 Task: Search for a house in Malacca, Malaysia, from 9th to 16th June for 2 guests, with a price range of ₹8000 to ₹16000, 2 bedrooms, 2 beds, and 1 bathroom.
Action: Mouse moved to (396, 83)
Screenshot: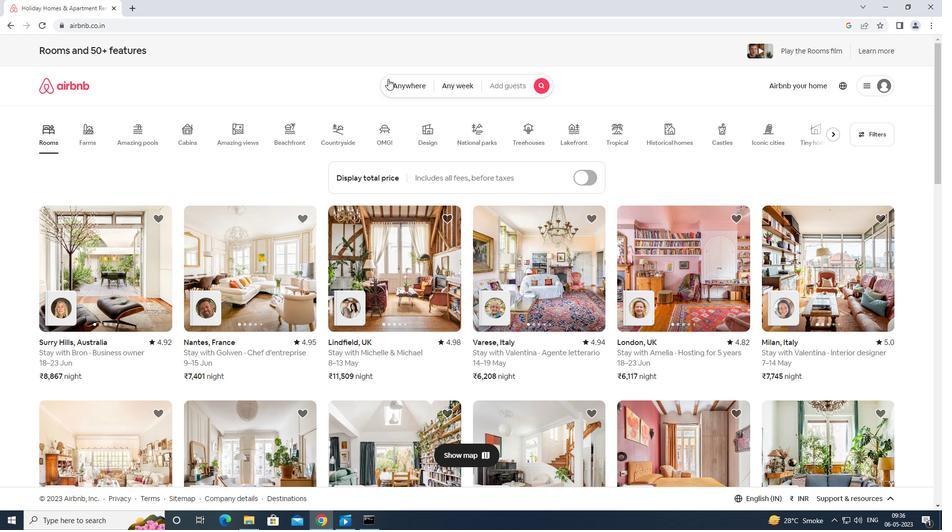 
Action: Mouse pressed left at (396, 83)
Screenshot: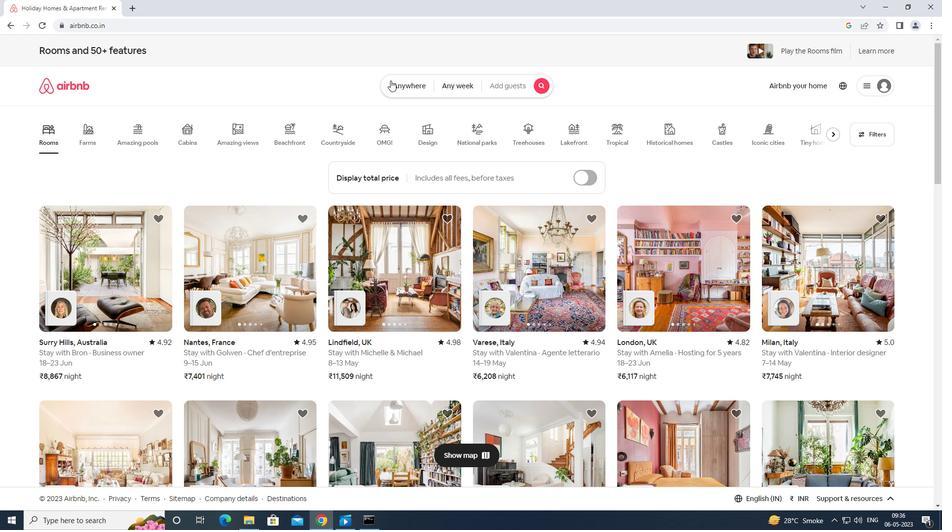 
Action: Mouse moved to (366, 131)
Screenshot: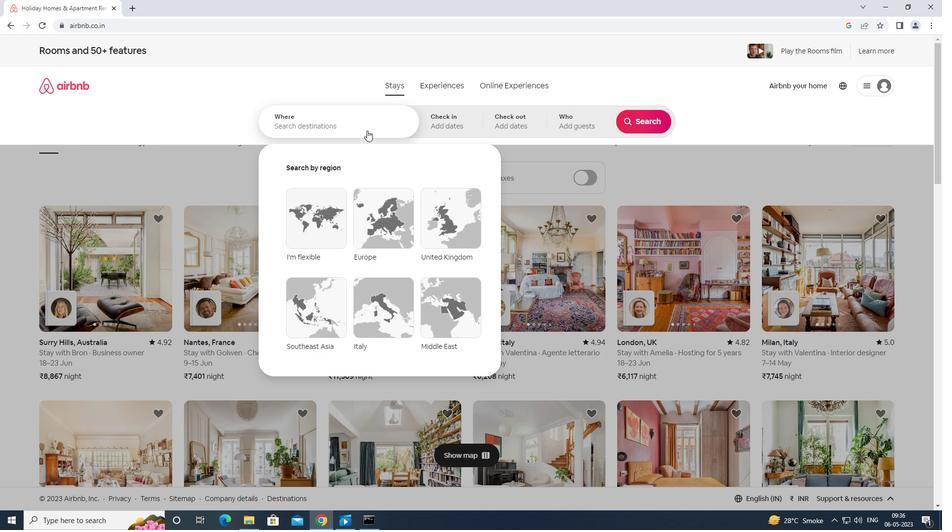 
Action: Mouse pressed left at (366, 131)
Screenshot: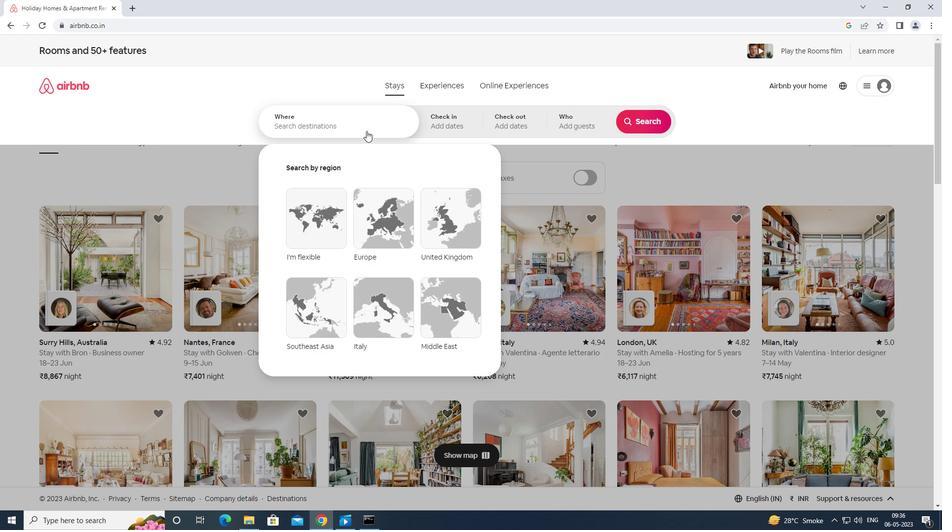 
Action: Key pressed <Key.shift>MALACCA<Key.space>MALAYSIA<Key.enter>
Screenshot: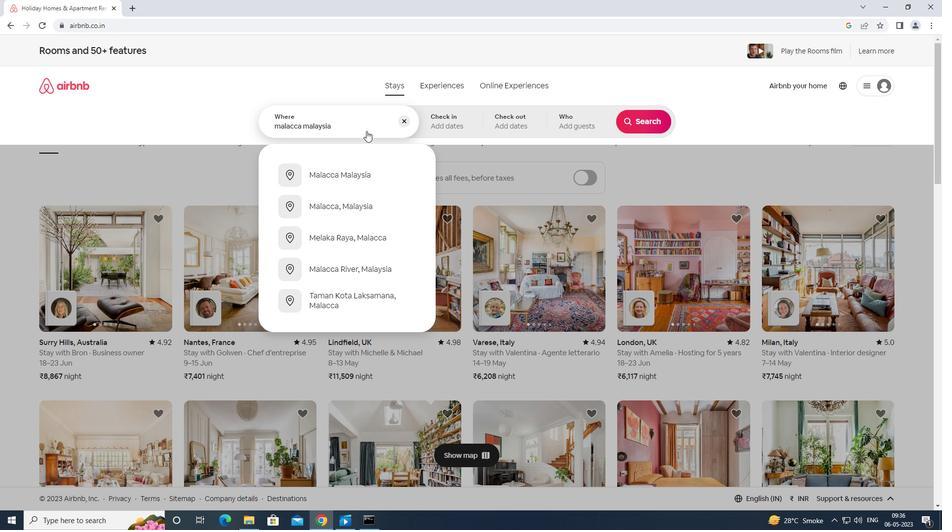
Action: Mouse moved to (608, 267)
Screenshot: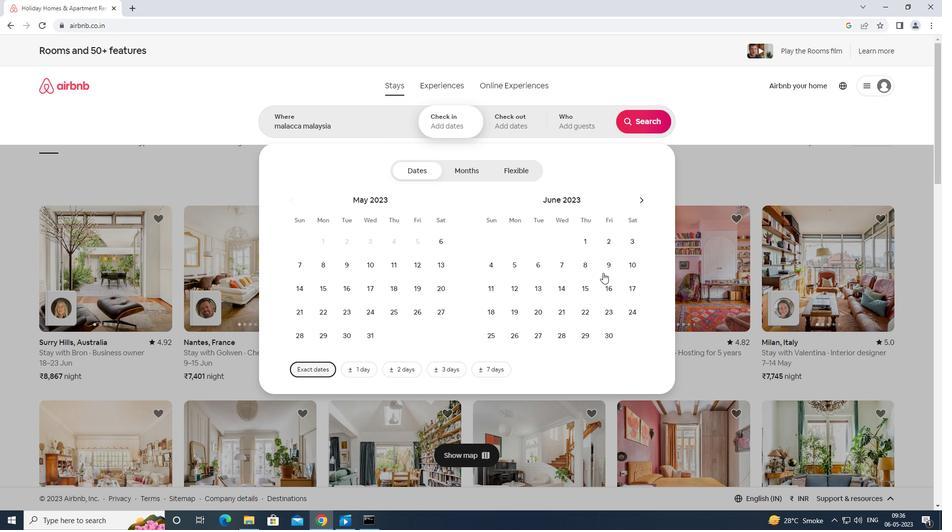 
Action: Mouse pressed left at (608, 267)
Screenshot: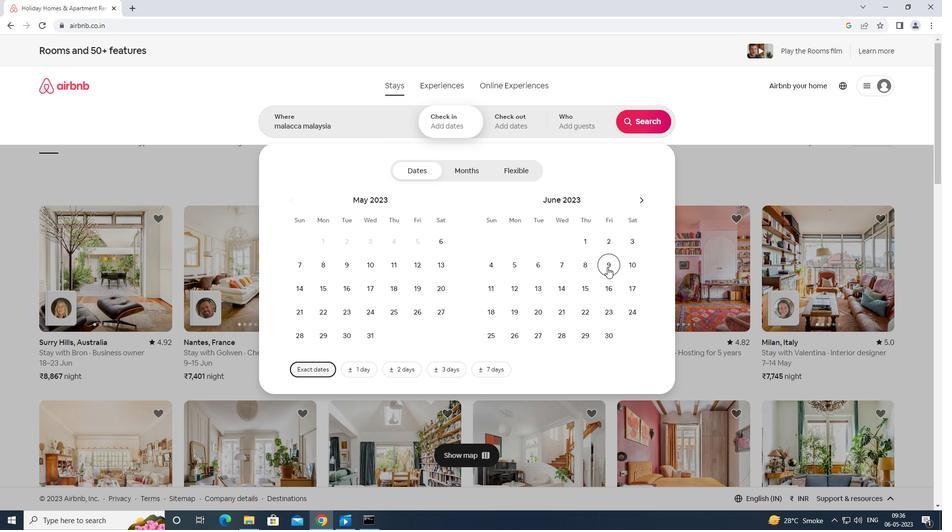 
Action: Mouse moved to (604, 283)
Screenshot: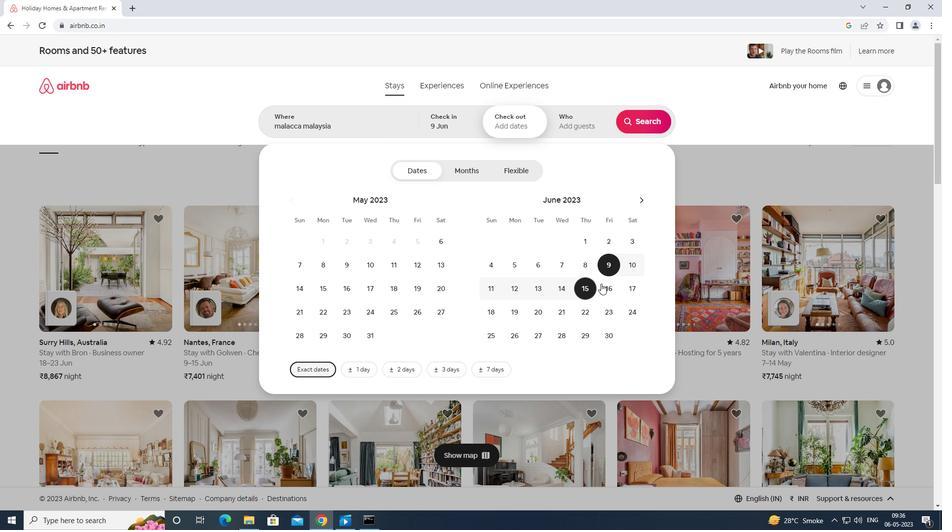 
Action: Mouse pressed left at (604, 283)
Screenshot: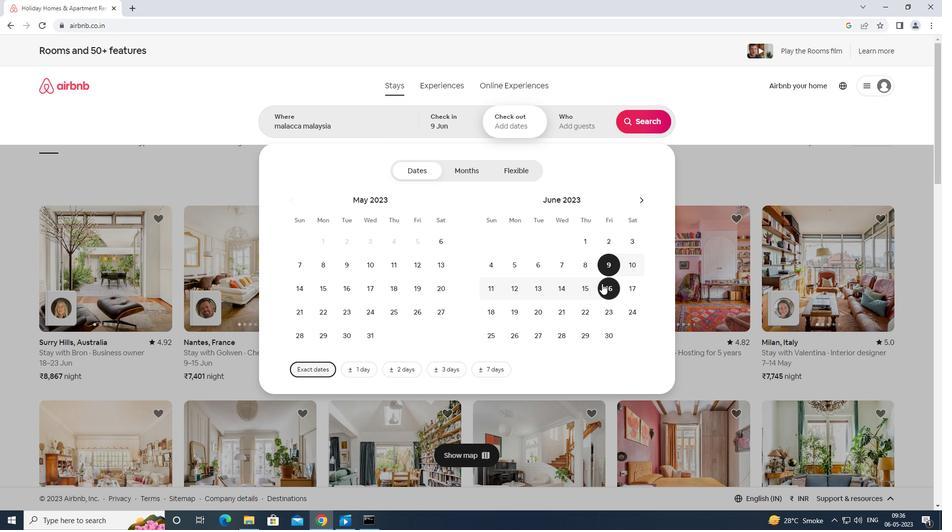 
Action: Mouse moved to (582, 121)
Screenshot: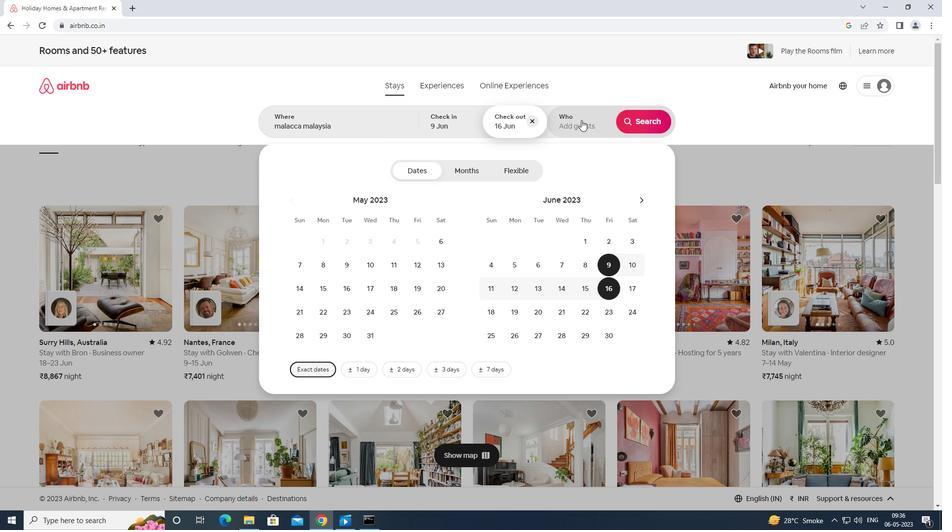 
Action: Mouse pressed left at (582, 121)
Screenshot: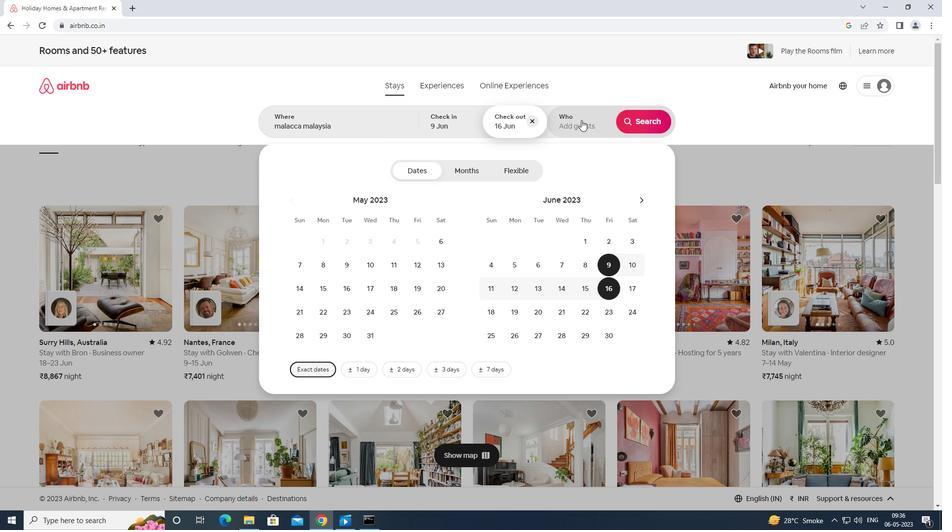 
Action: Mouse moved to (639, 175)
Screenshot: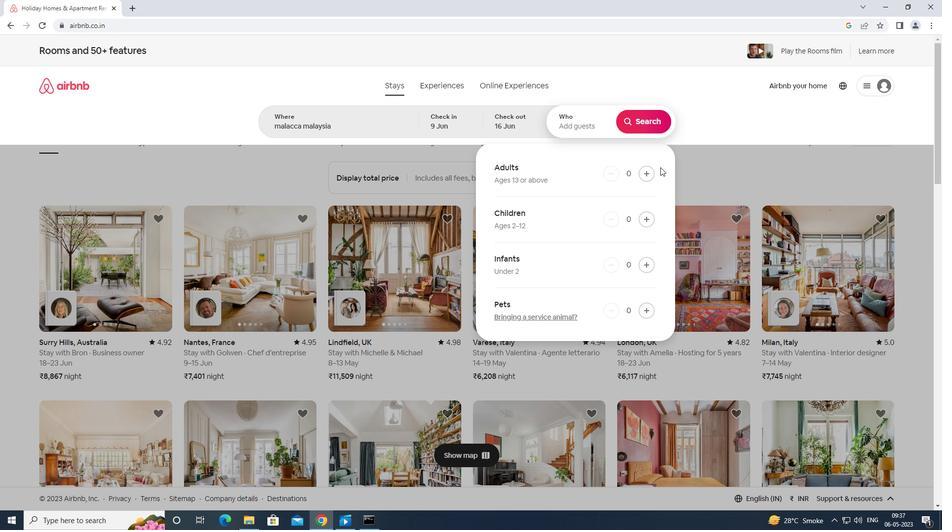 
Action: Mouse pressed left at (639, 175)
Screenshot: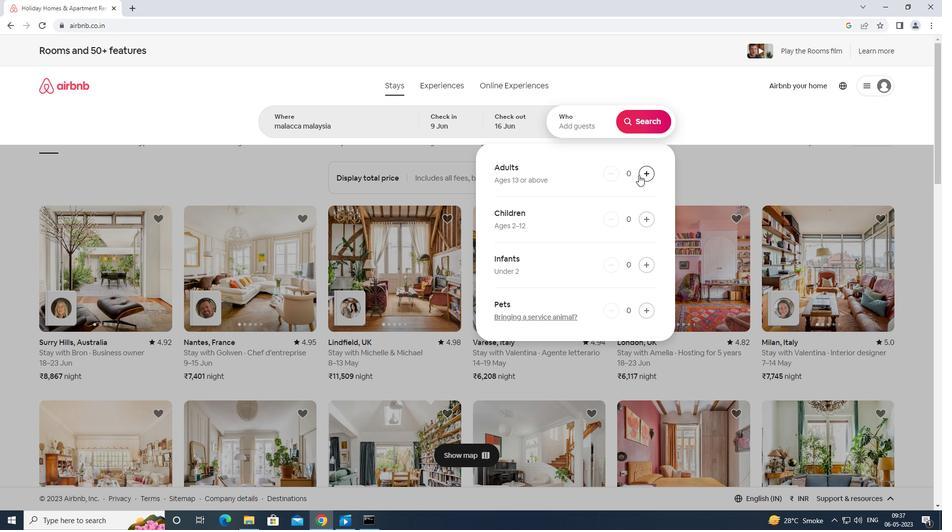 
Action: Mouse moved to (639, 175)
Screenshot: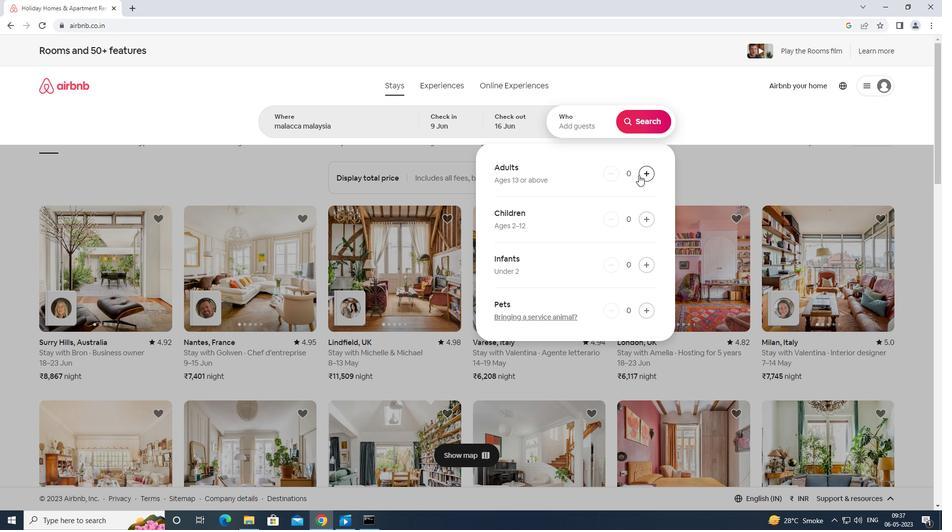
Action: Mouse pressed left at (639, 175)
Screenshot: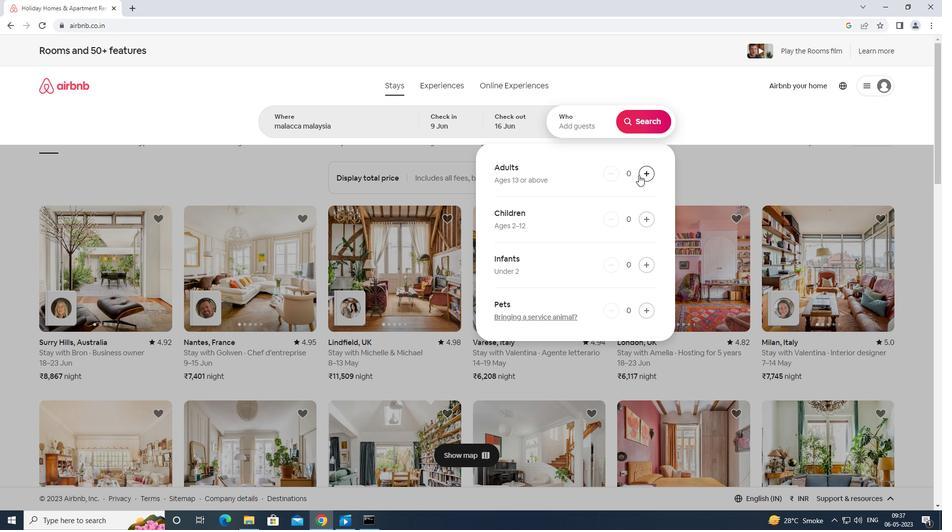 
Action: Mouse moved to (650, 122)
Screenshot: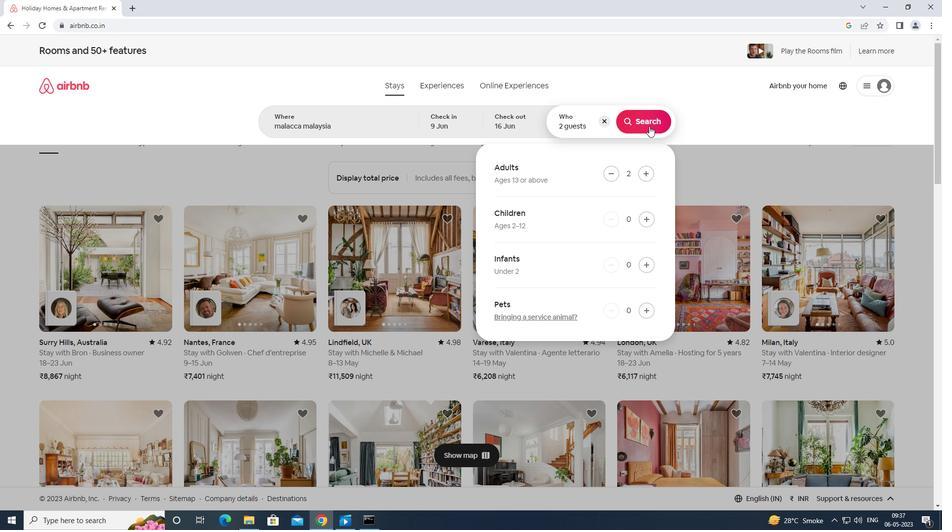 
Action: Mouse pressed left at (650, 122)
Screenshot: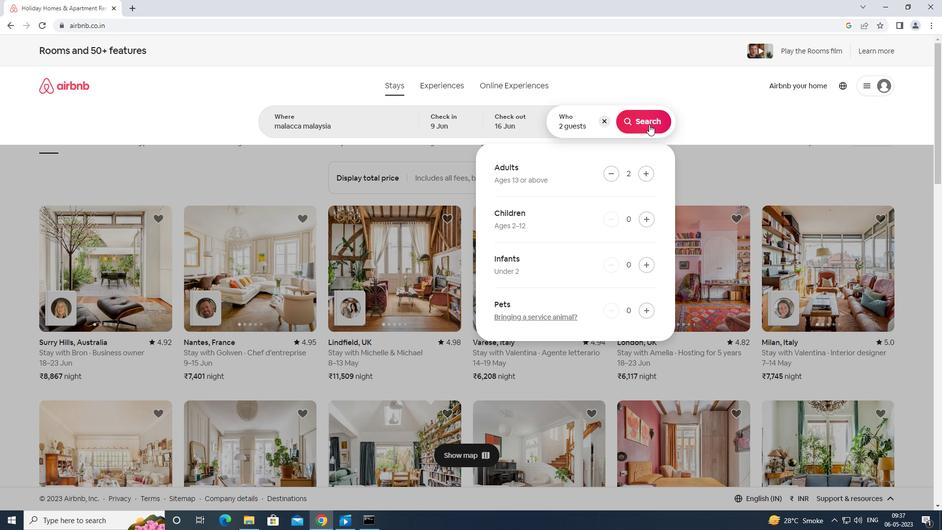 
Action: Mouse moved to (905, 89)
Screenshot: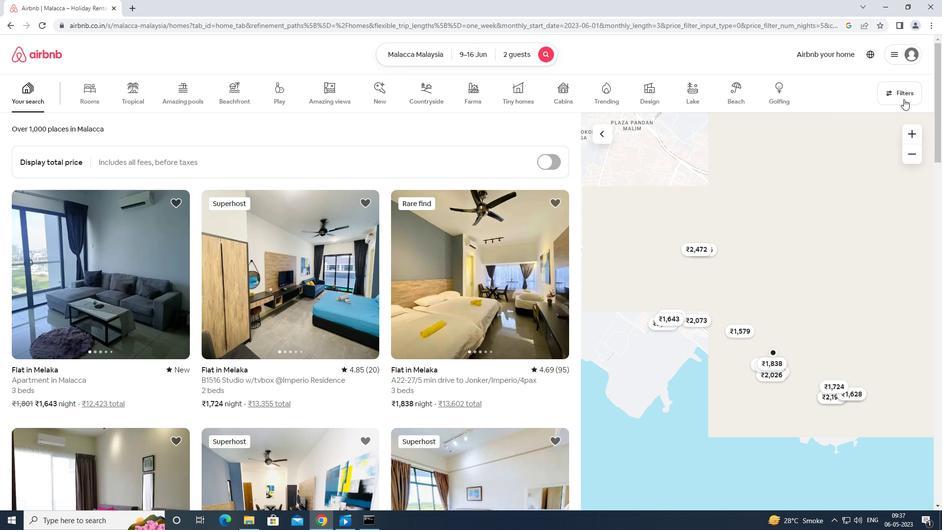
Action: Mouse pressed left at (905, 89)
Screenshot: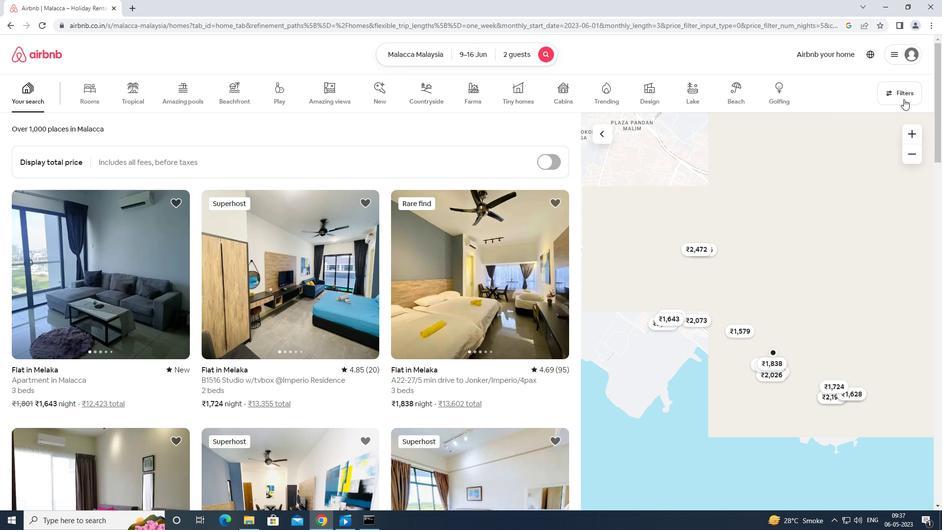 
Action: Mouse moved to (412, 330)
Screenshot: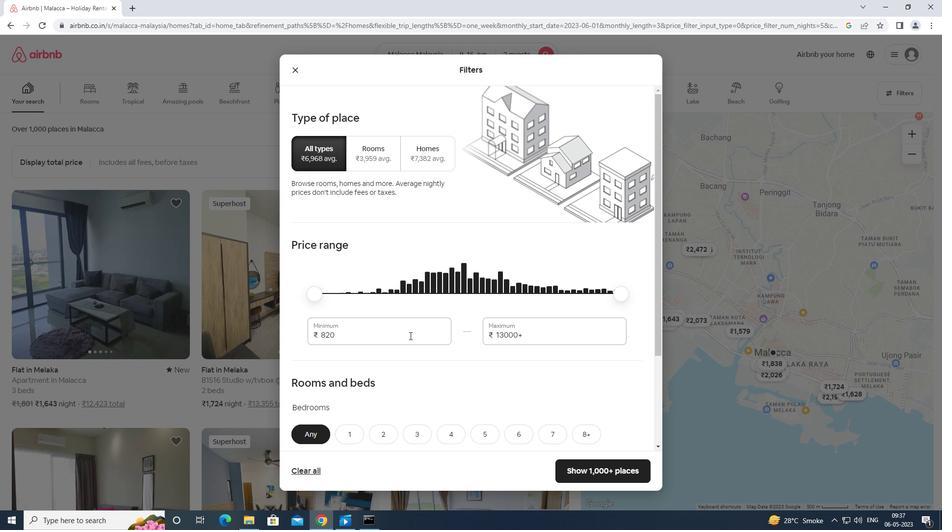 
Action: Mouse pressed left at (412, 330)
Screenshot: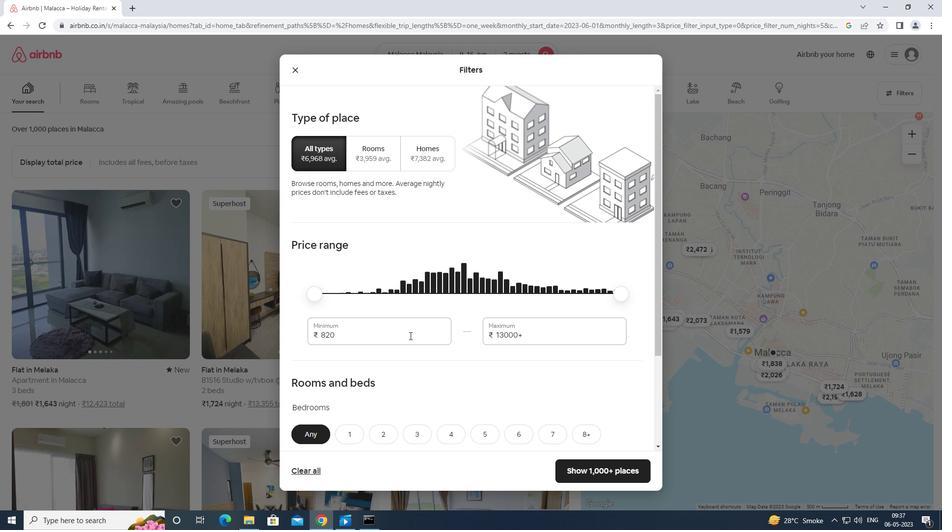 
Action: Mouse moved to (413, 330)
Screenshot: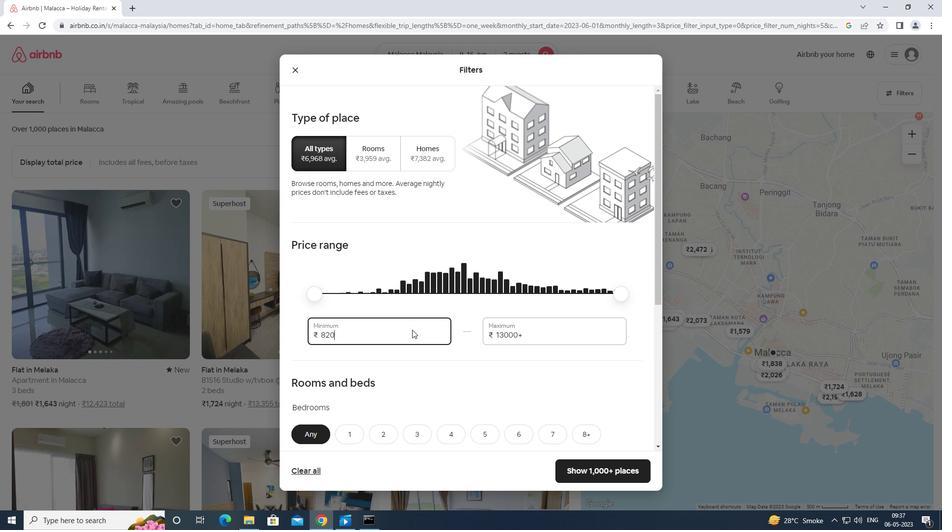
Action: Key pressed <Key.backspace><Key.backspace><Key.backspace><Key.backspace><Key.backspace><Key.backspace><Key.backspace><Key.backspace>8000
Screenshot: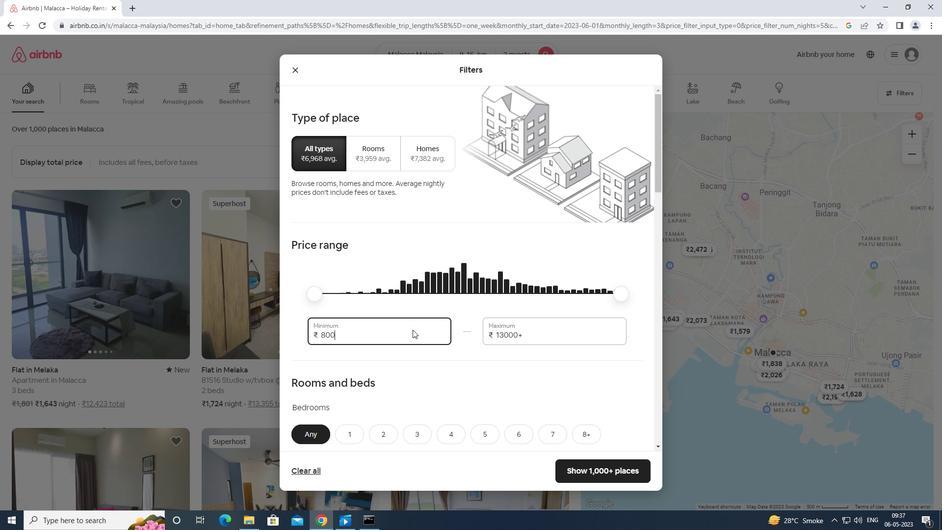 
Action: Mouse moved to (525, 339)
Screenshot: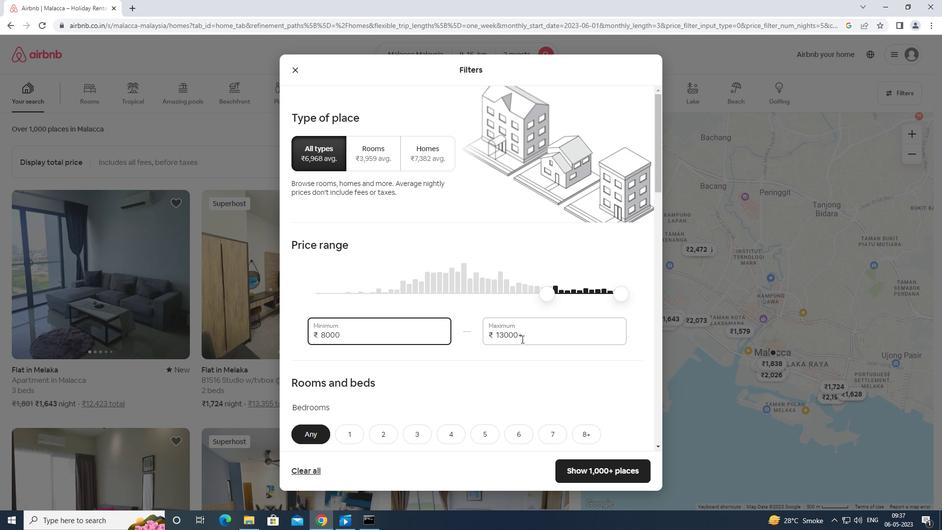 
Action: Mouse pressed left at (525, 339)
Screenshot: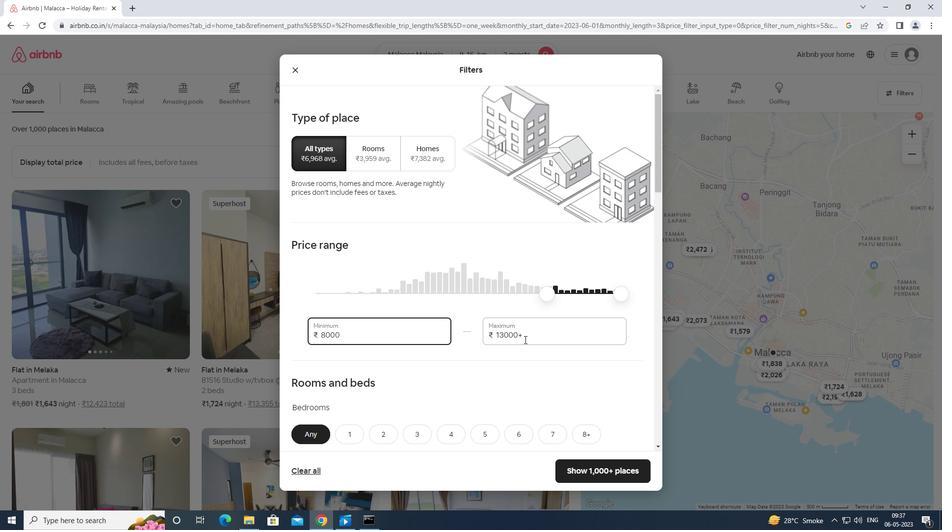 
Action: Mouse moved to (525, 339)
Screenshot: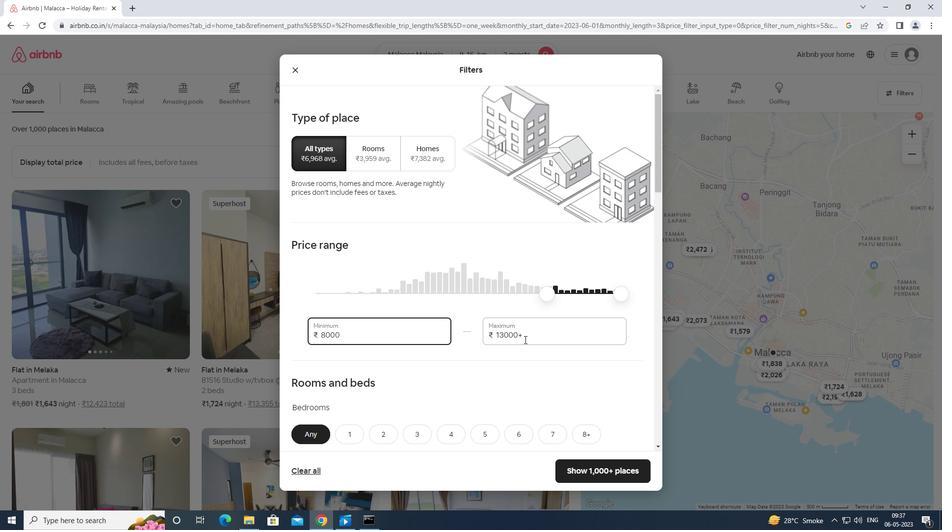 
Action: Key pressed <Key.backspace><Key.backspace><Key.backspace><Key.backspace><Key.backspace><Key.backspace><Key.backspace><Key.backspace><Key.backspace><Key.backspace><Key.backspace><Key.backspace><Key.backspace><Key.backspace><Key.backspace>16000
Screenshot: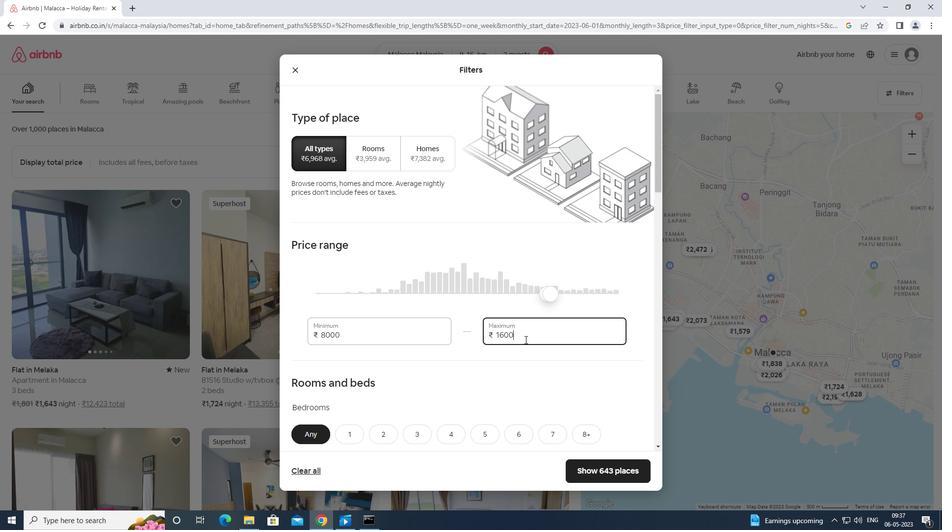 
Action: Mouse scrolled (525, 339) with delta (0, 0)
Screenshot: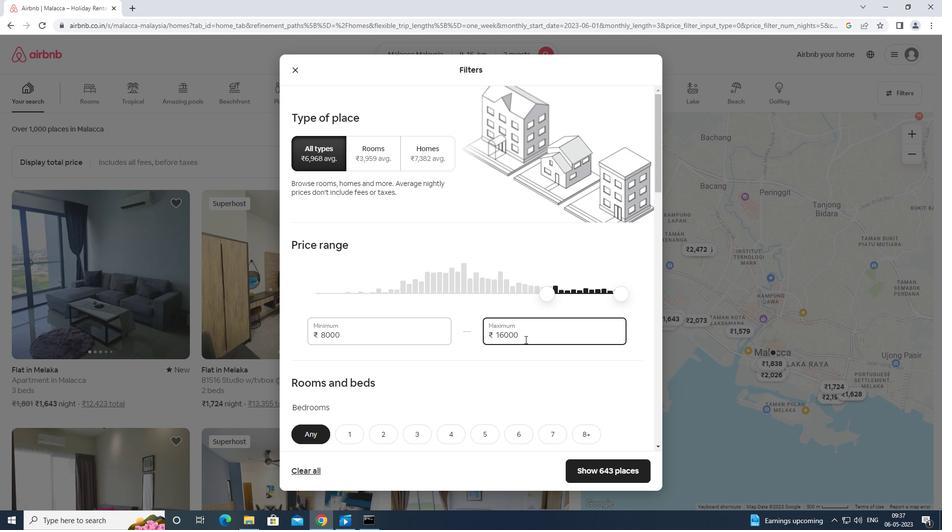 
Action: Mouse moved to (524, 340)
Screenshot: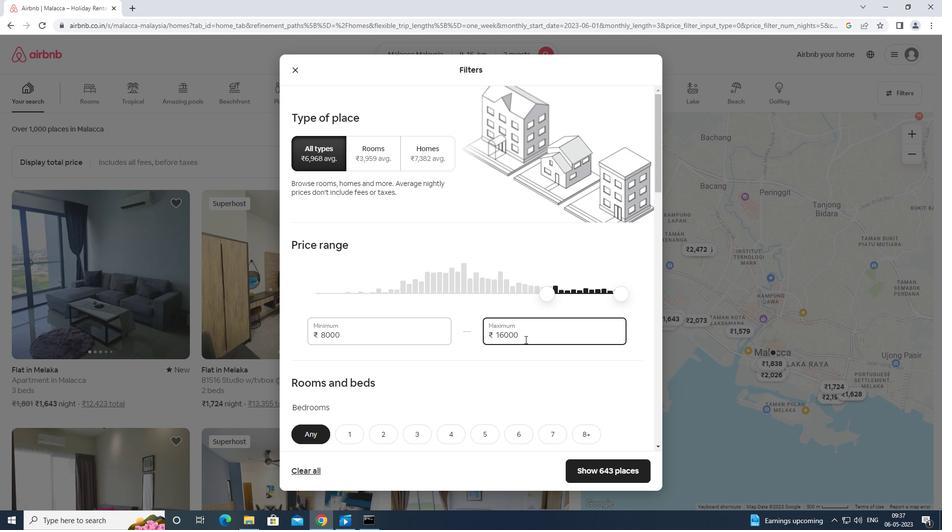 
Action: Mouse scrolled (524, 339) with delta (0, 0)
Screenshot: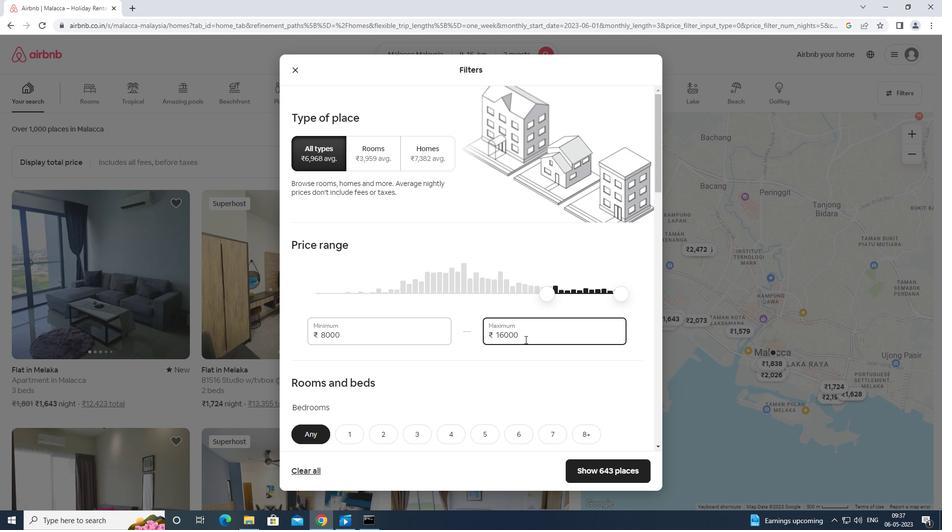 
Action: Mouse moved to (523, 341)
Screenshot: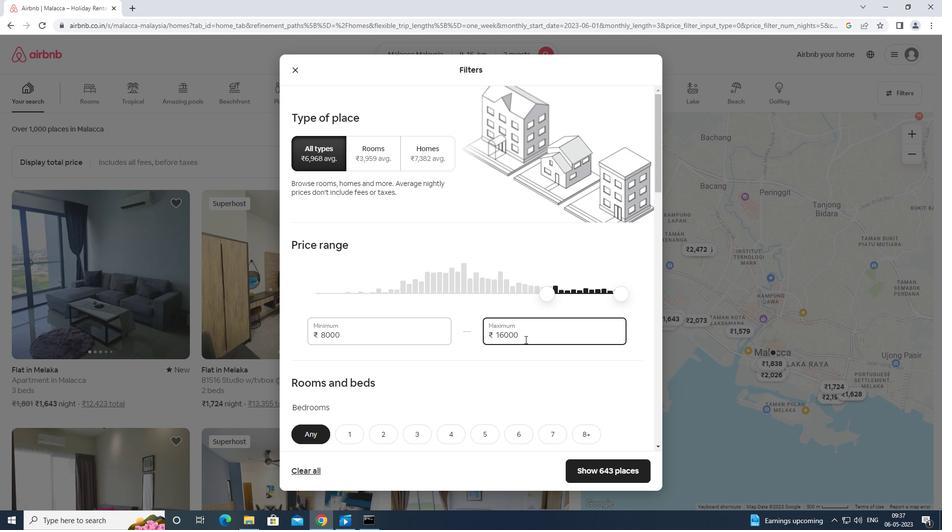 
Action: Mouse scrolled (523, 341) with delta (0, 0)
Screenshot: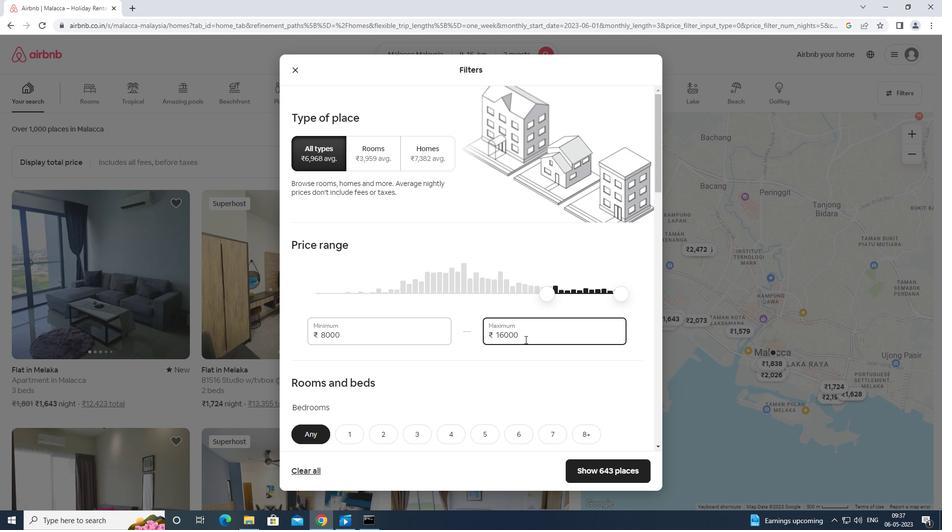 
Action: Mouse moved to (523, 341)
Screenshot: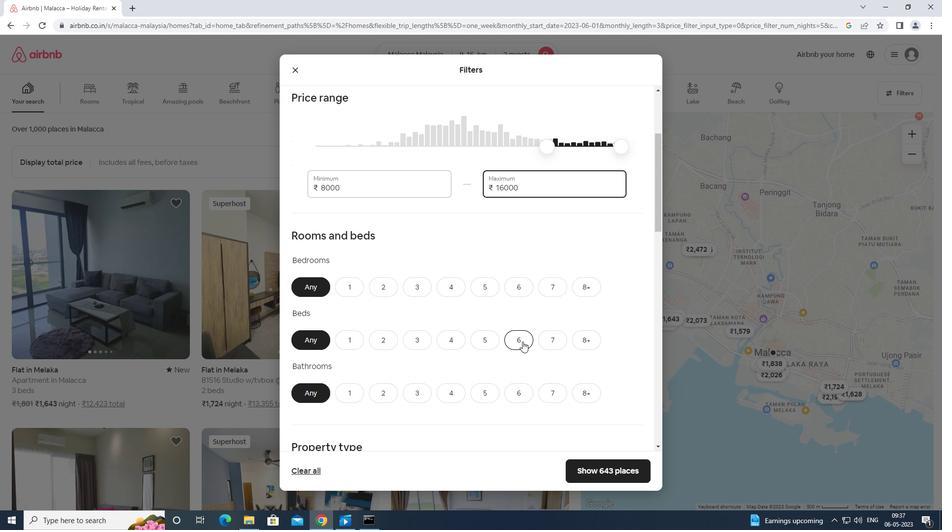 
Action: Mouse scrolled (523, 341) with delta (0, 0)
Screenshot: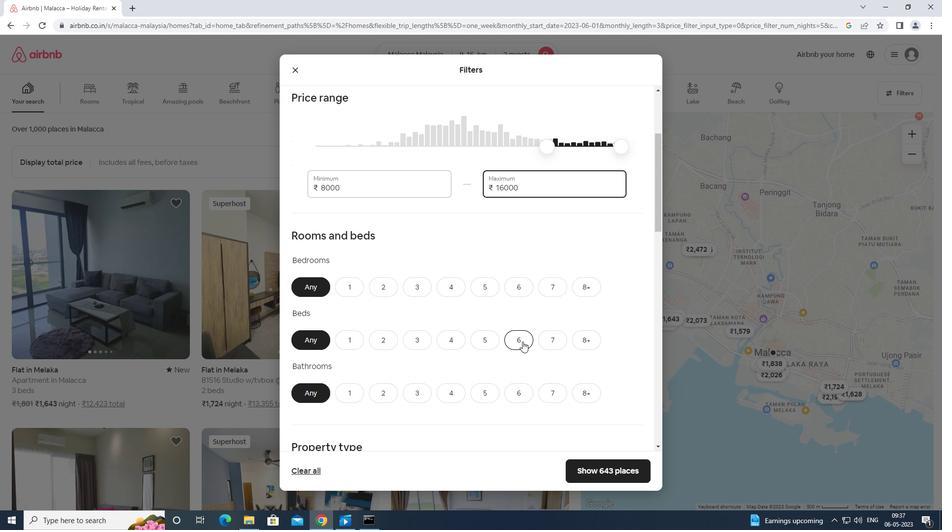 
Action: Mouse moved to (522, 341)
Screenshot: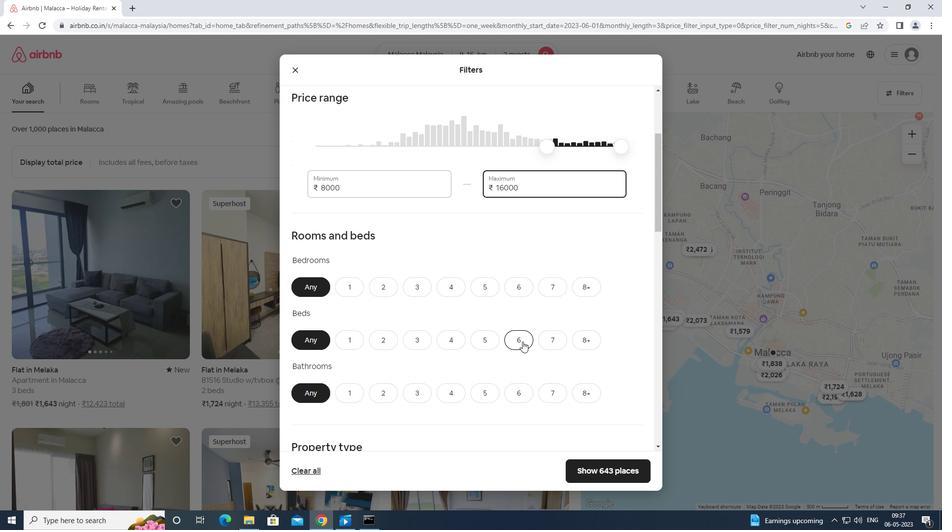 
Action: Mouse scrolled (522, 341) with delta (0, 0)
Screenshot: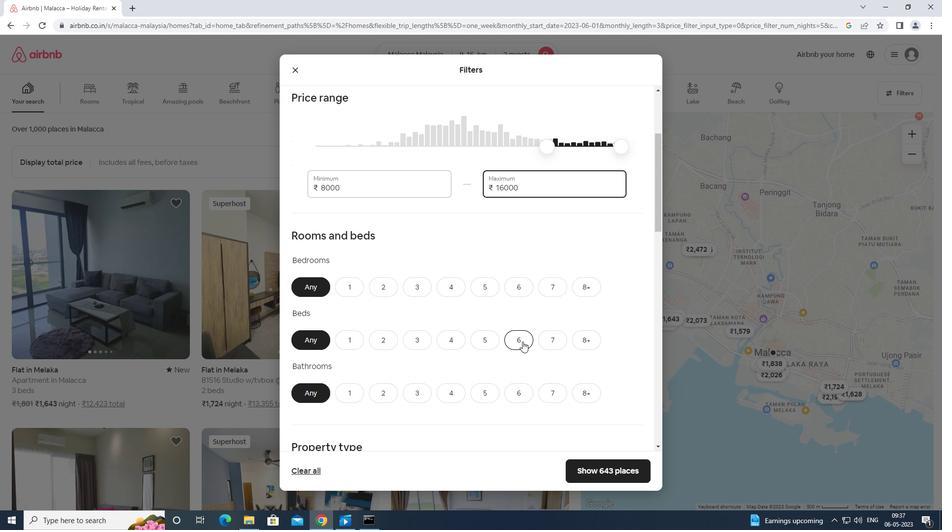 
Action: Mouse moved to (383, 193)
Screenshot: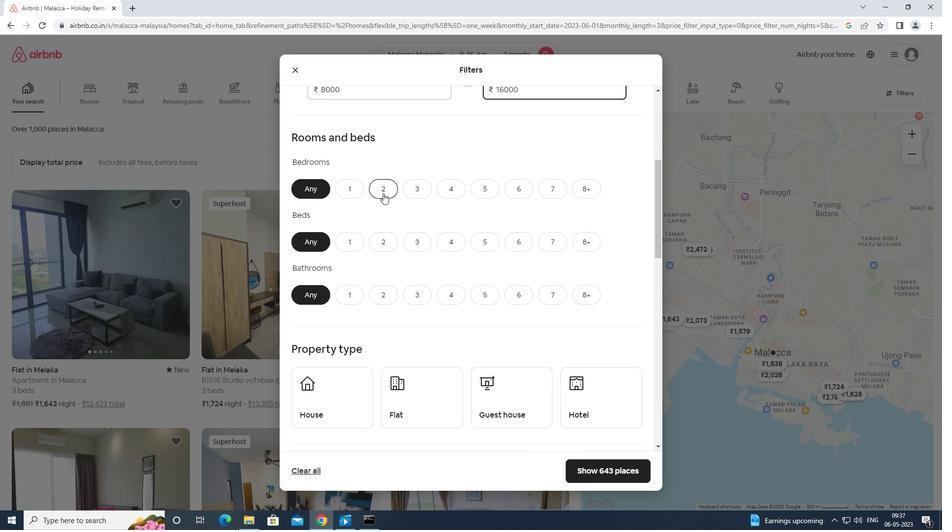 
Action: Mouse pressed left at (383, 193)
Screenshot: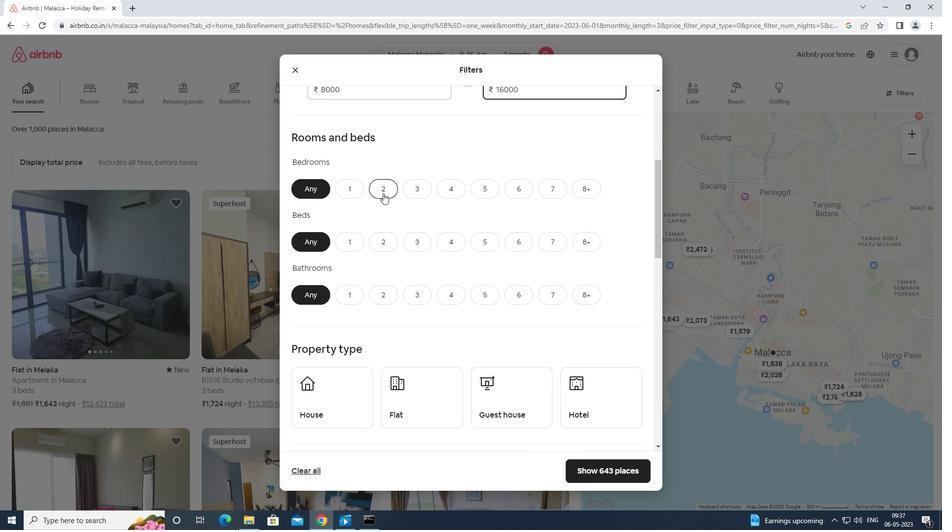 
Action: Mouse moved to (384, 242)
Screenshot: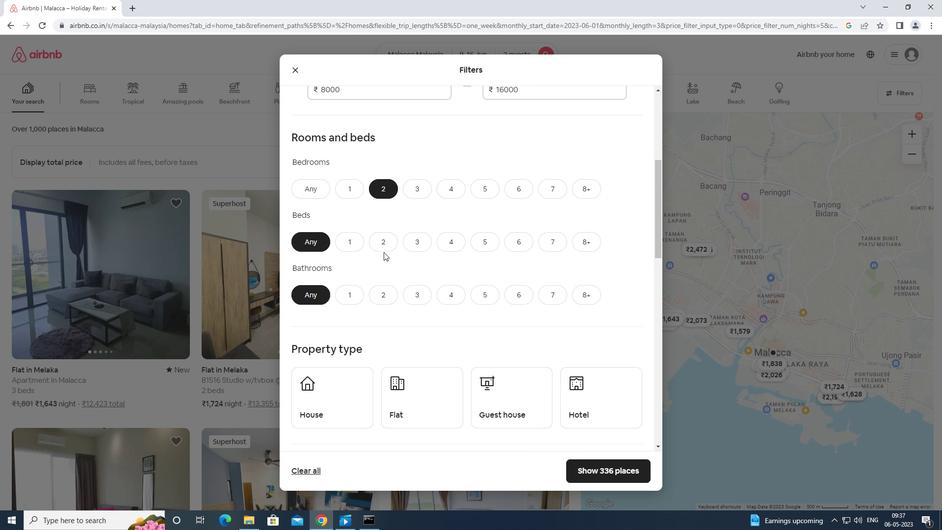 
Action: Mouse pressed left at (384, 242)
Screenshot: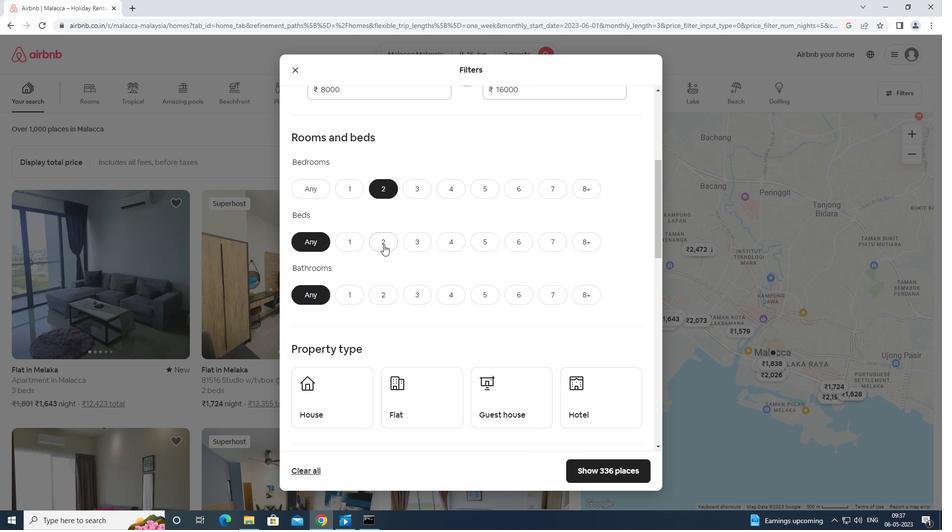 
Action: Mouse moved to (350, 291)
Screenshot: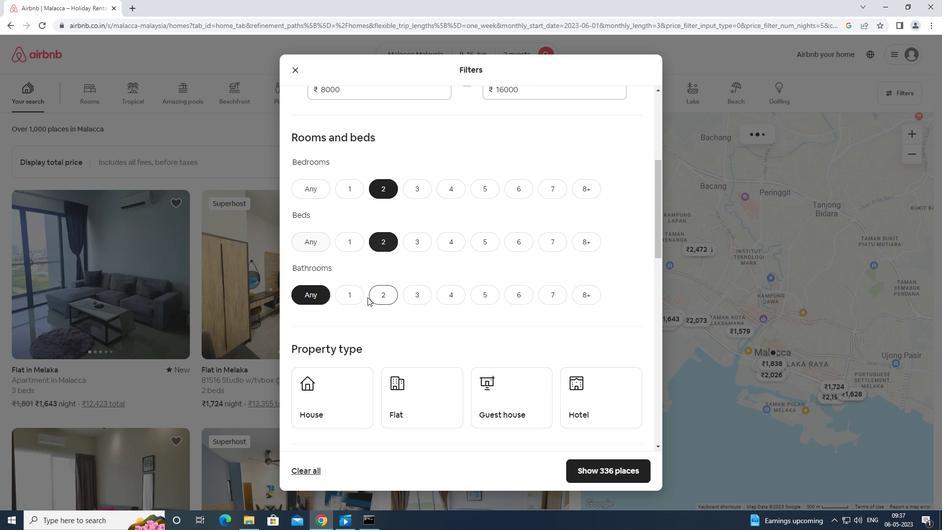 
Action: Mouse pressed left at (350, 291)
Screenshot: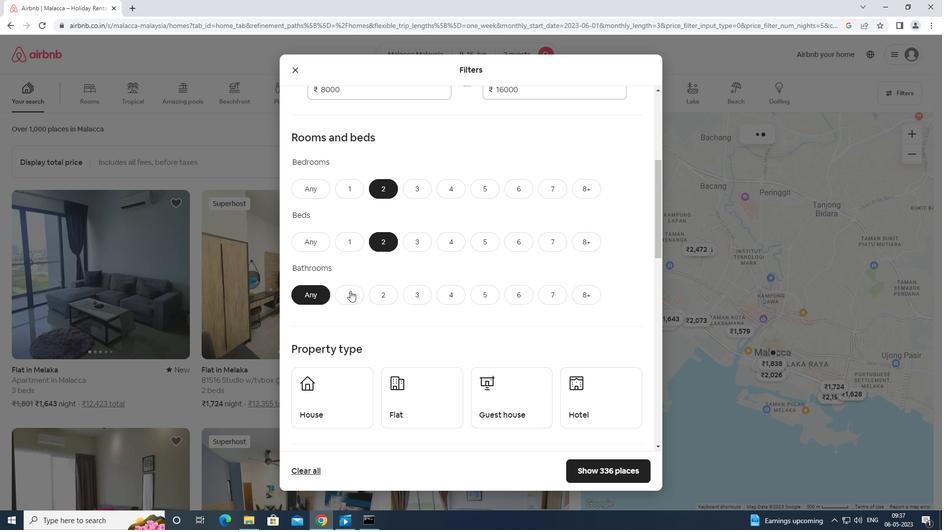 
Action: Mouse moved to (350, 290)
Screenshot: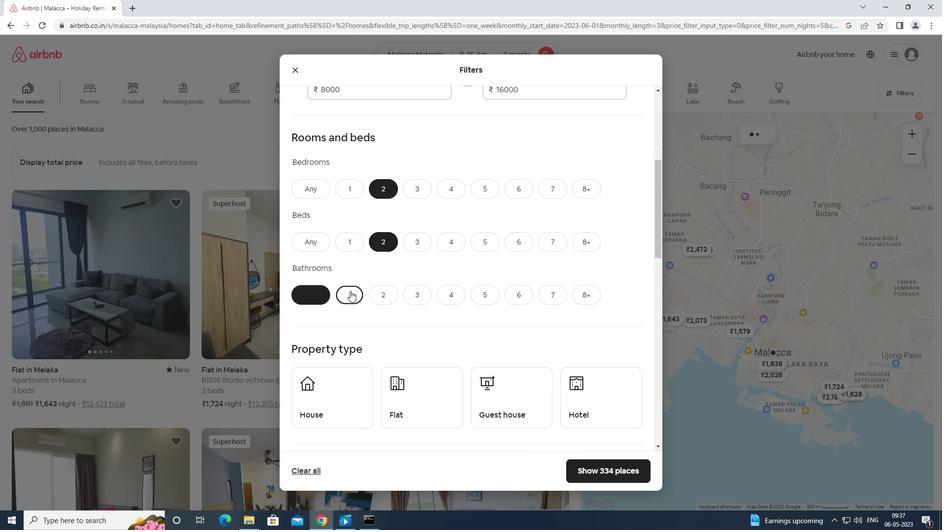 
Action: Mouse scrolled (350, 290) with delta (0, 0)
Screenshot: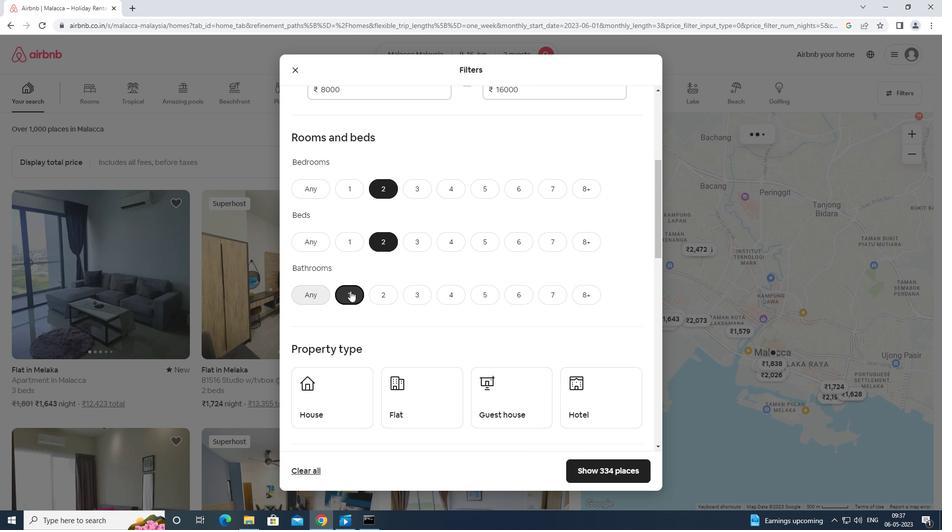 
Action: Mouse scrolled (350, 290) with delta (0, 0)
Screenshot: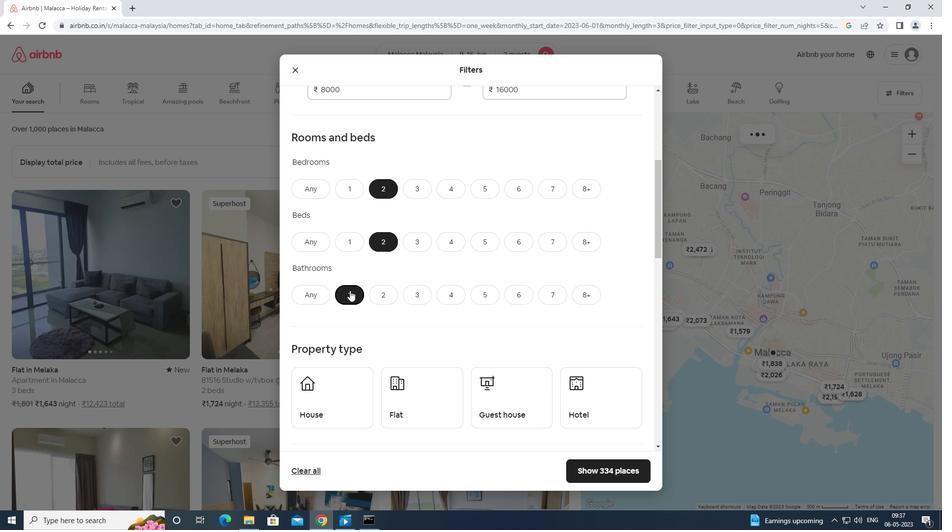 
Action: Mouse scrolled (350, 290) with delta (0, 0)
Screenshot: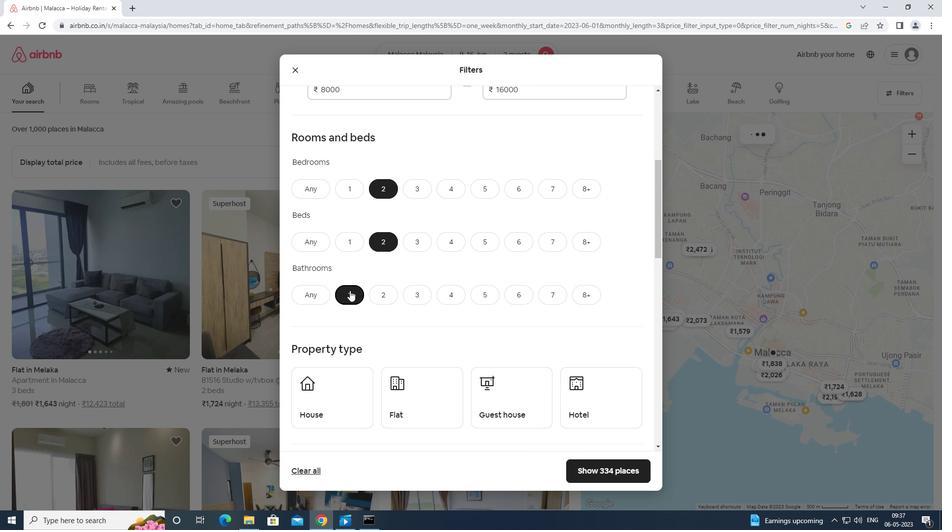 
Action: Mouse moved to (345, 242)
Screenshot: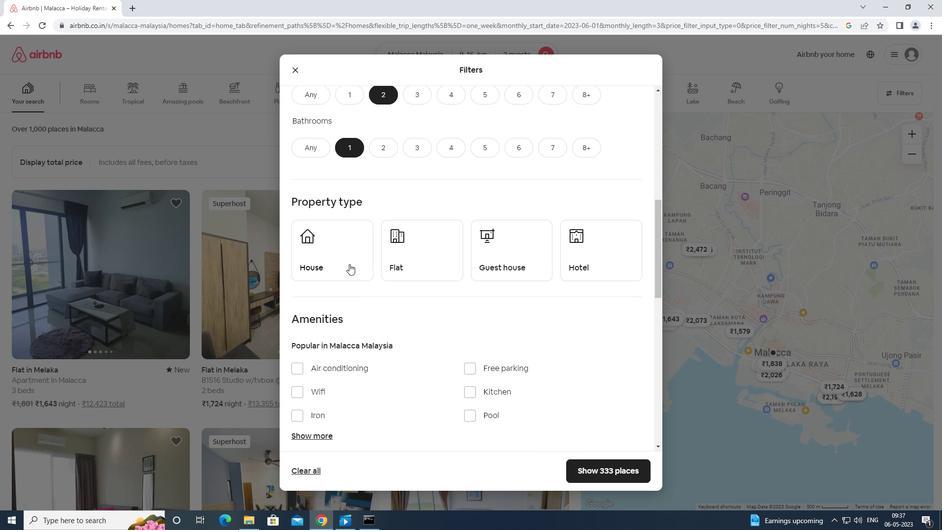 
Action: Mouse pressed left at (345, 242)
Screenshot: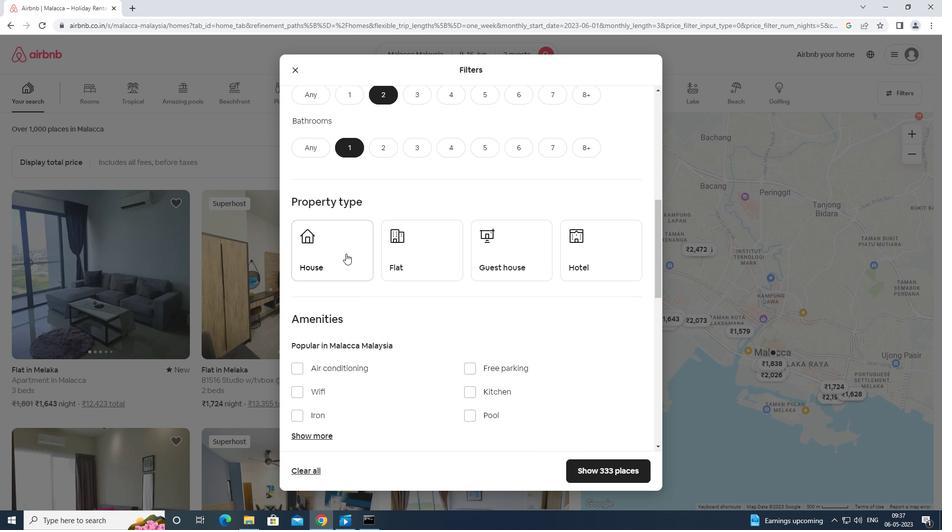 
Action: Mouse moved to (401, 249)
Screenshot: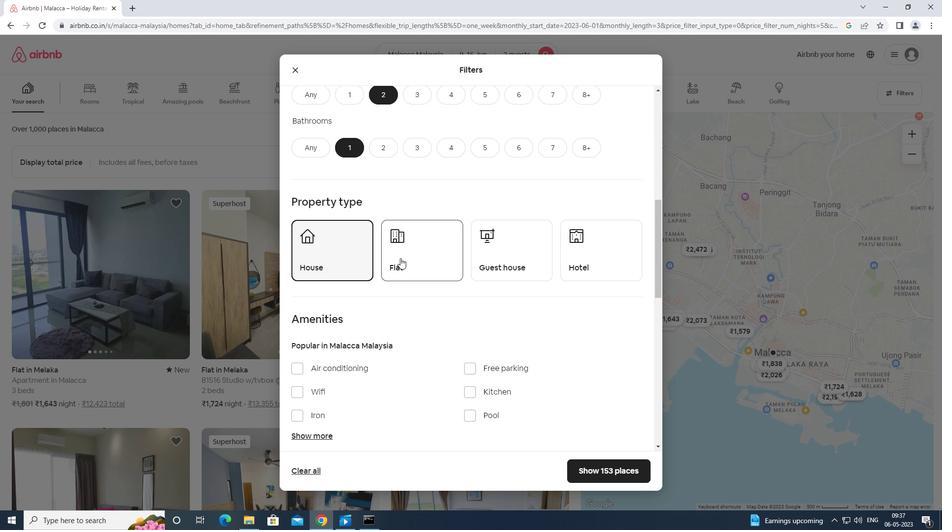 
Action: Mouse pressed left at (401, 249)
Screenshot: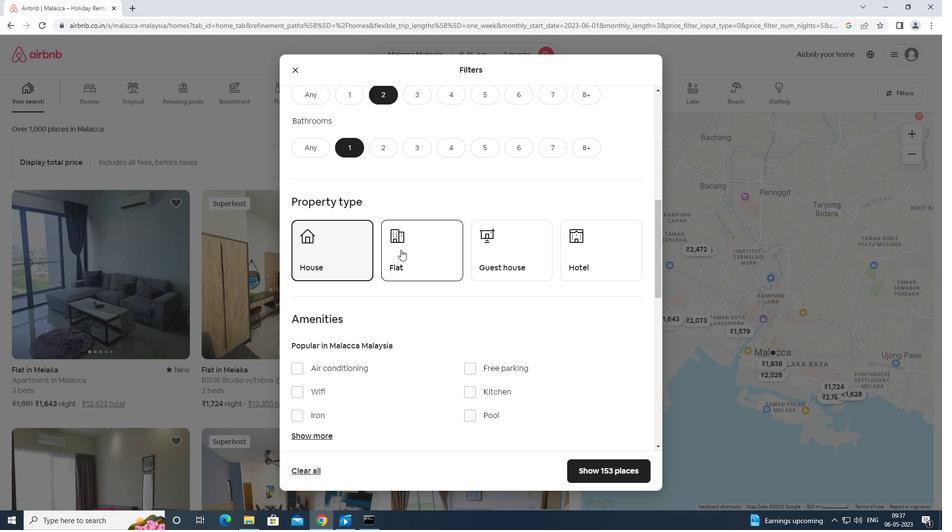 
Action: Mouse moved to (513, 262)
Screenshot: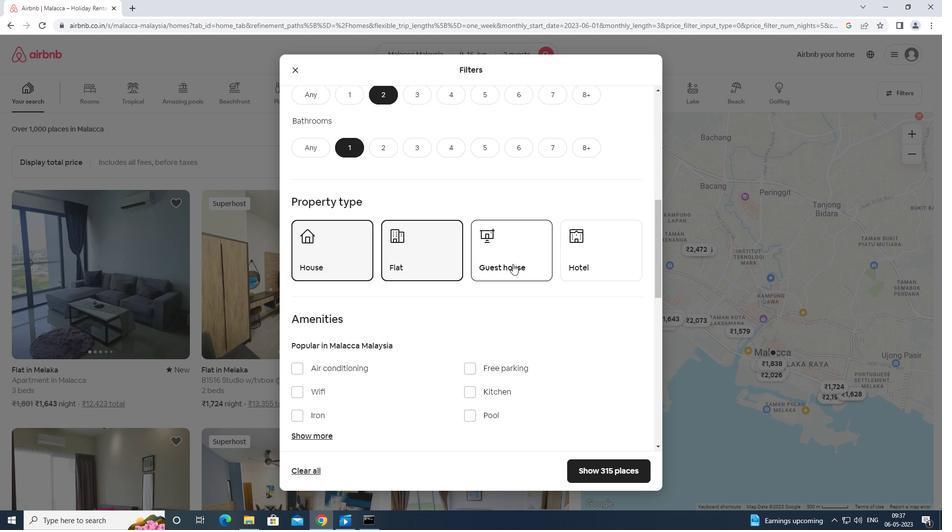 
Action: Mouse pressed left at (513, 262)
Screenshot: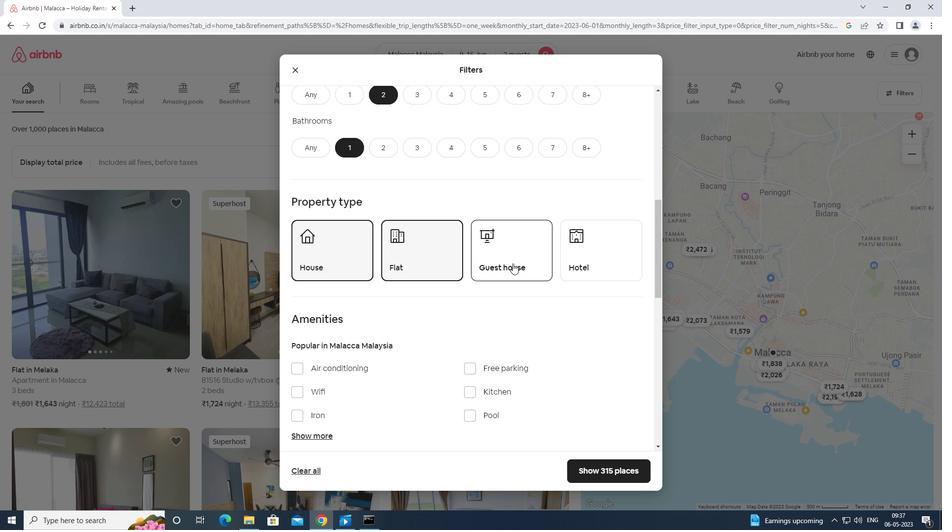 
Action: Mouse moved to (503, 256)
Screenshot: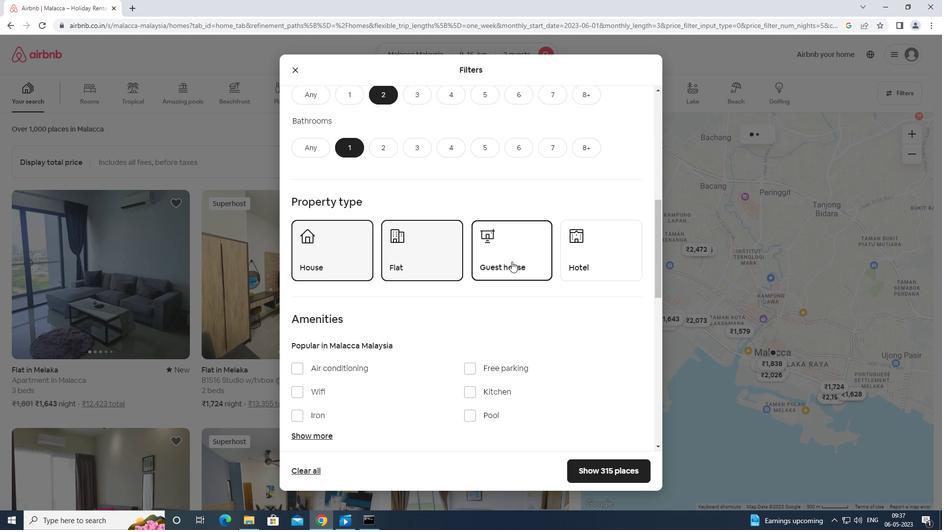 
Action: Mouse scrolled (503, 255) with delta (0, 0)
Screenshot: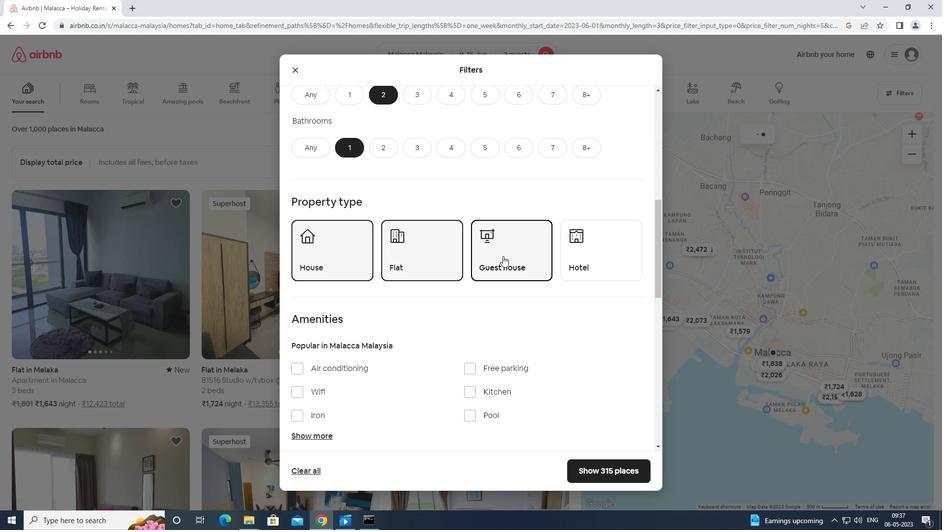
Action: Mouse moved to (517, 235)
Screenshot: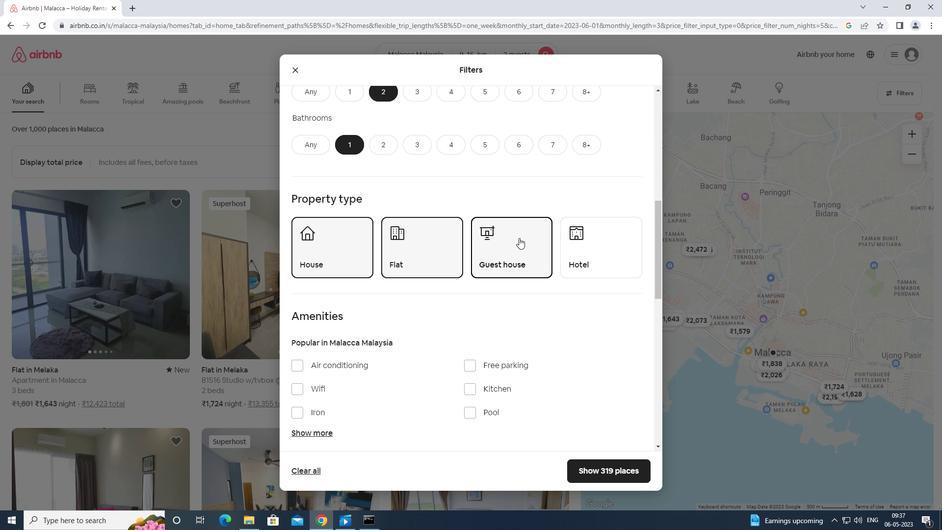 
Action: Mouse scrolled (517, 234) with delta (0, 0)
Screenshot: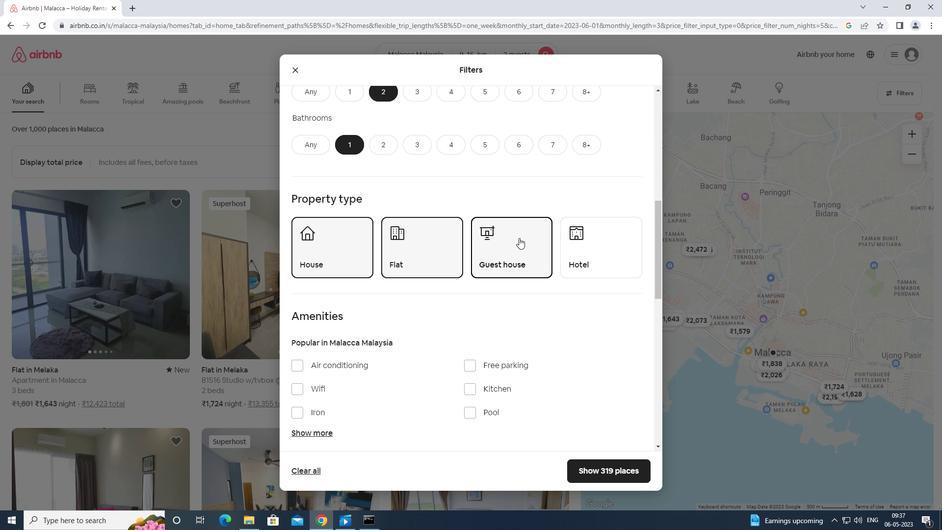 
Action: Mouse moved to (516, 235)
Screenshot: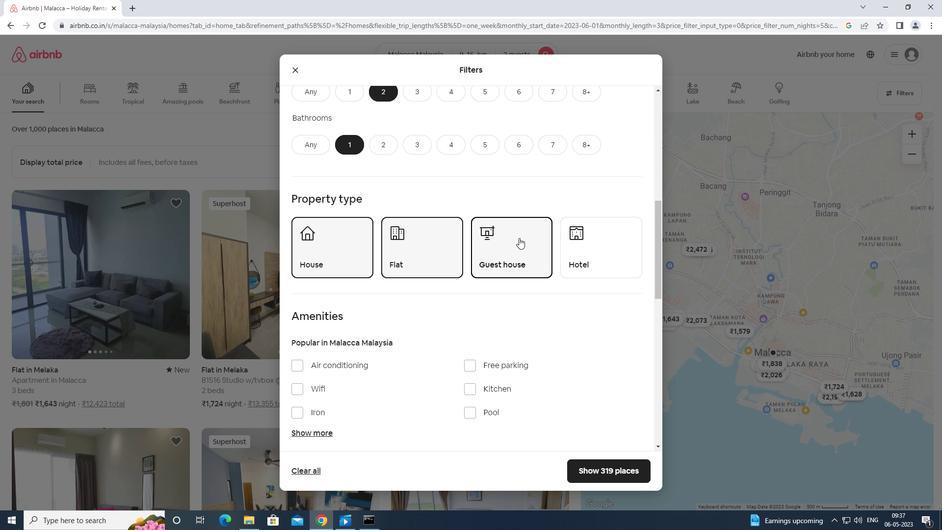 
Action: Mouse scrolled (516, 234) with delta (0, 0)
Screenshot: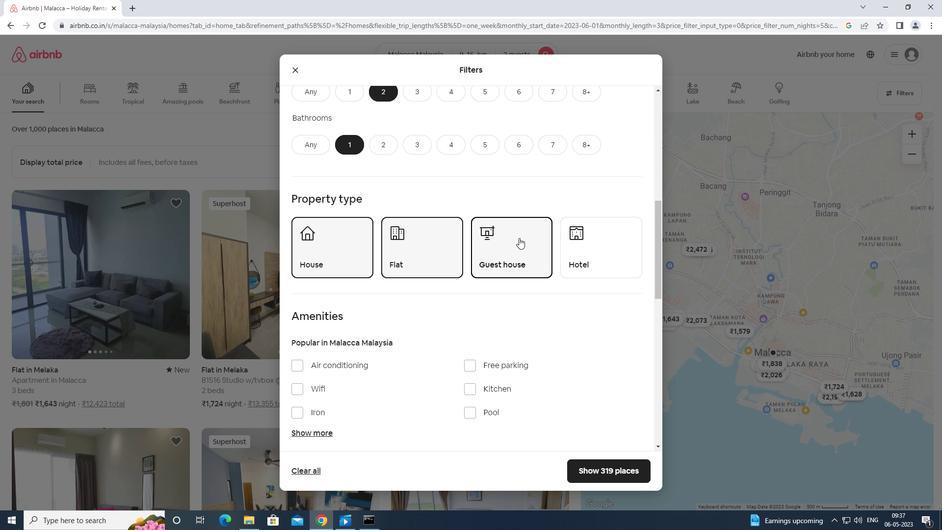 
Action: Mouse moved to (513, 234)
Screenshot: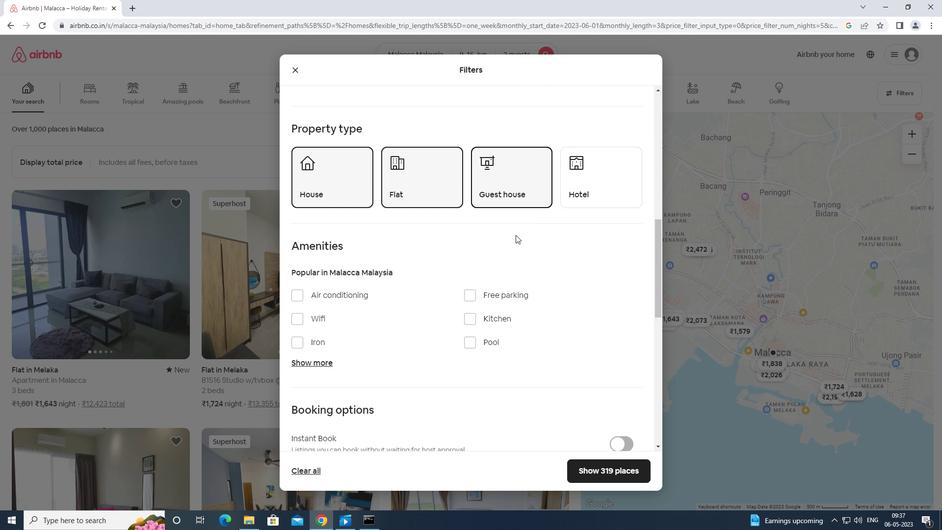 
Action: Mouse scrolled (513, 234) with delta (0, 0)
Screenshot: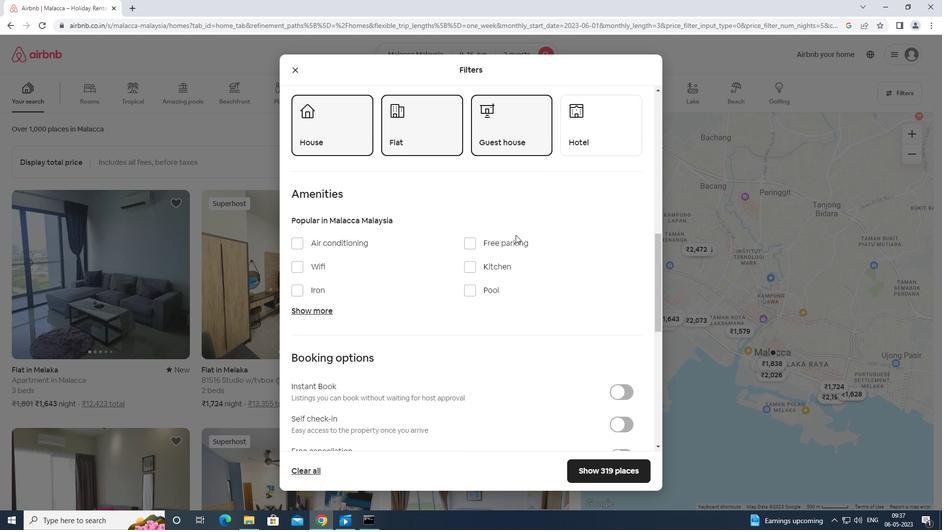 
Action: Mouse moved to (513, 234)
Screenshot: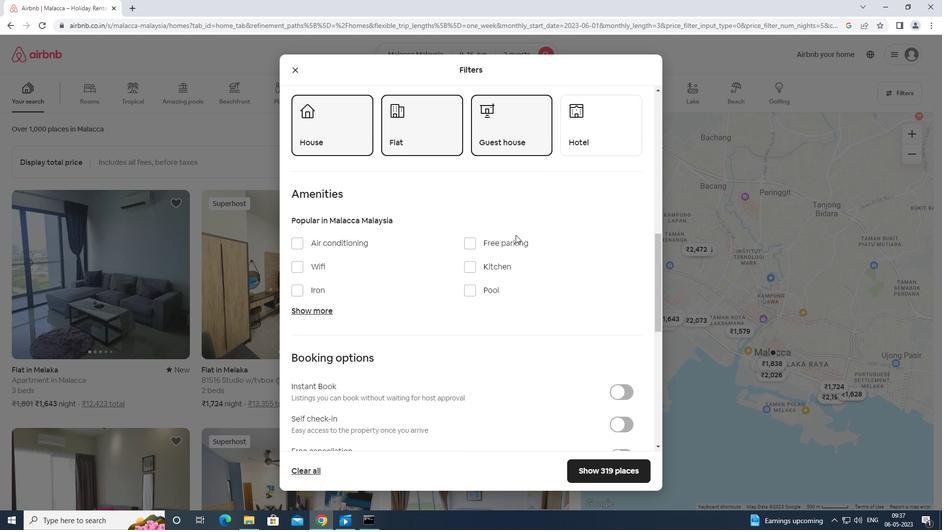 
Action: Mouse scrolled (513, 234) with delta (0, 0)
Screenshot: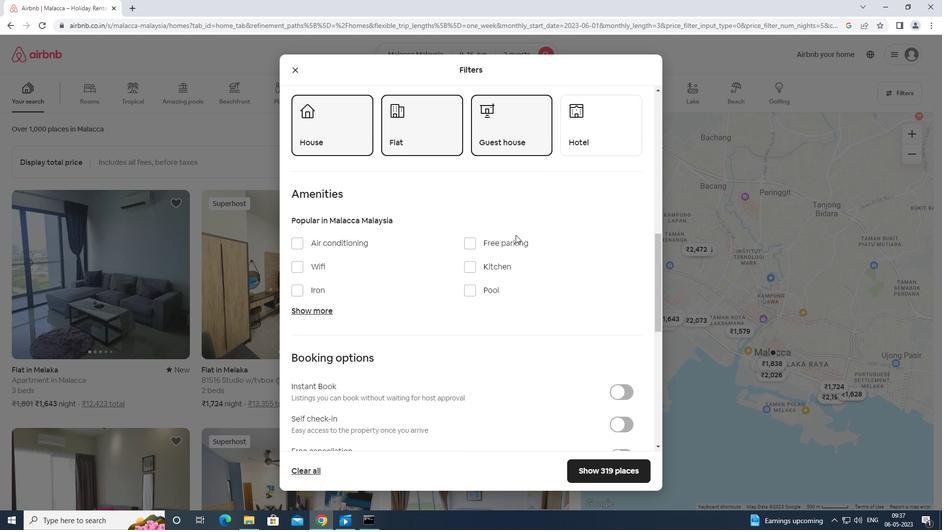 
Action: Mouse moved to (512, 235)
Screenshot: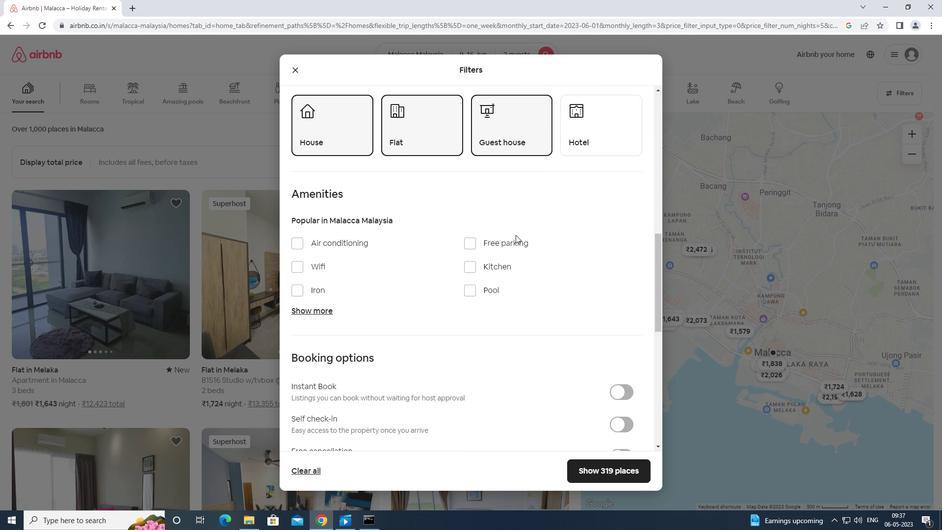 
Action: Mouse scrolled (512, 234) with delta (0, 0)
Screenshot: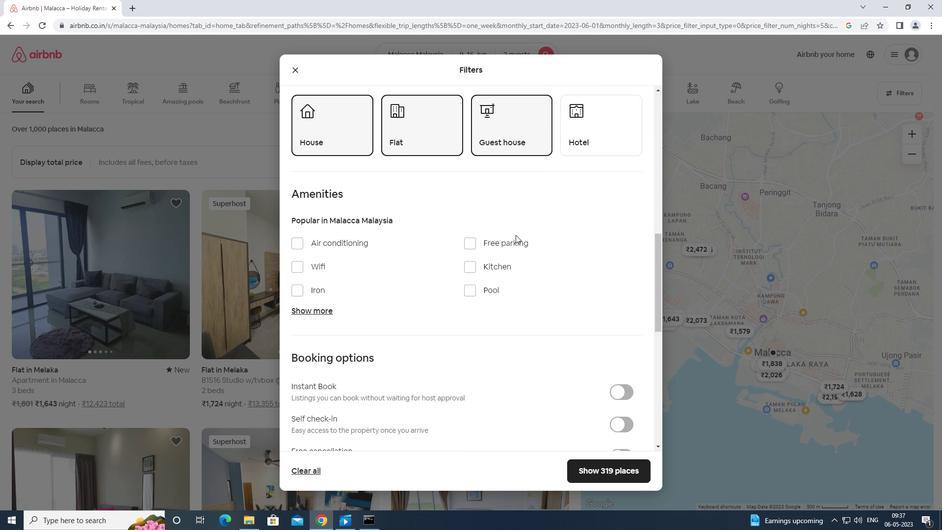
Action: Mouse moved to (620, 252)
Screenshot: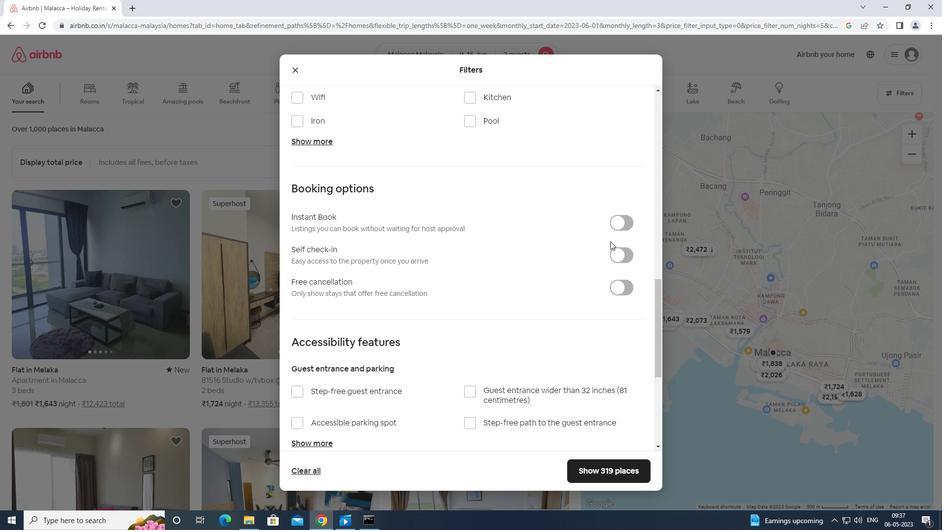 
Action: Mouse pressed left at (620, 252)
Screenshot: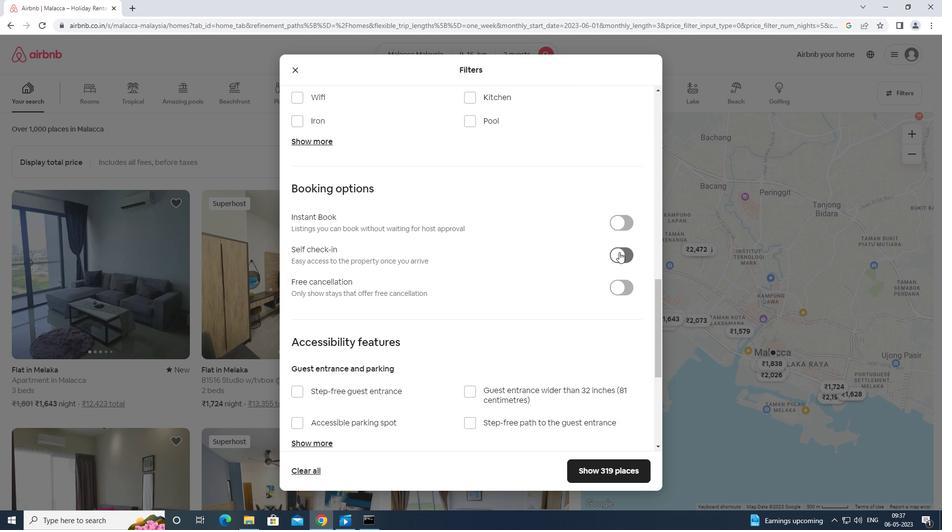 
Action: Mouse moved to (613, 259)
Screenshot: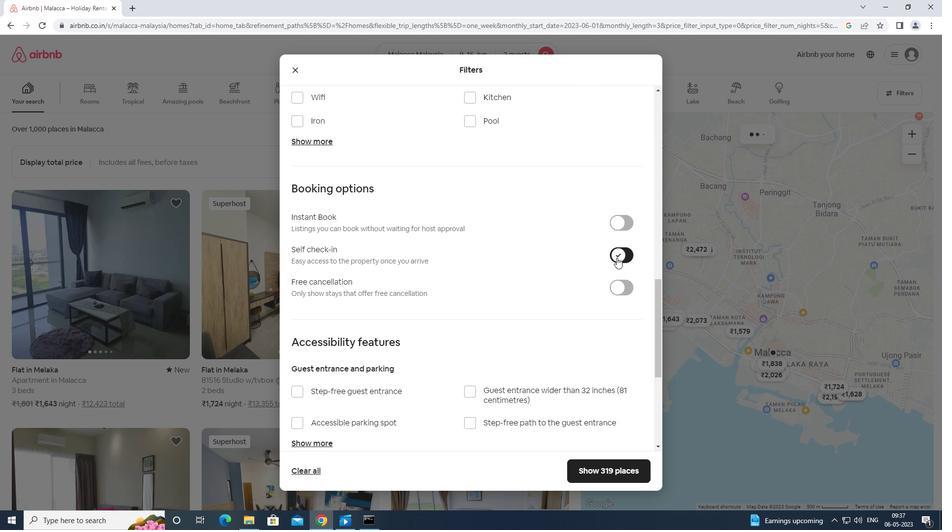
Action: Mouse scrolled (613, 259) with delta (0, 0)
Screenshot: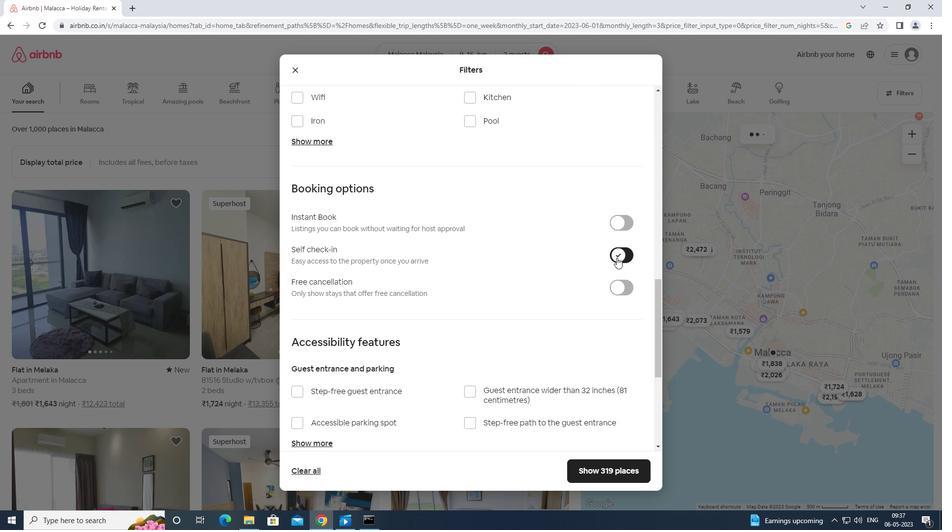 
Action: Mouse moved to (609, 268)
Screenshot: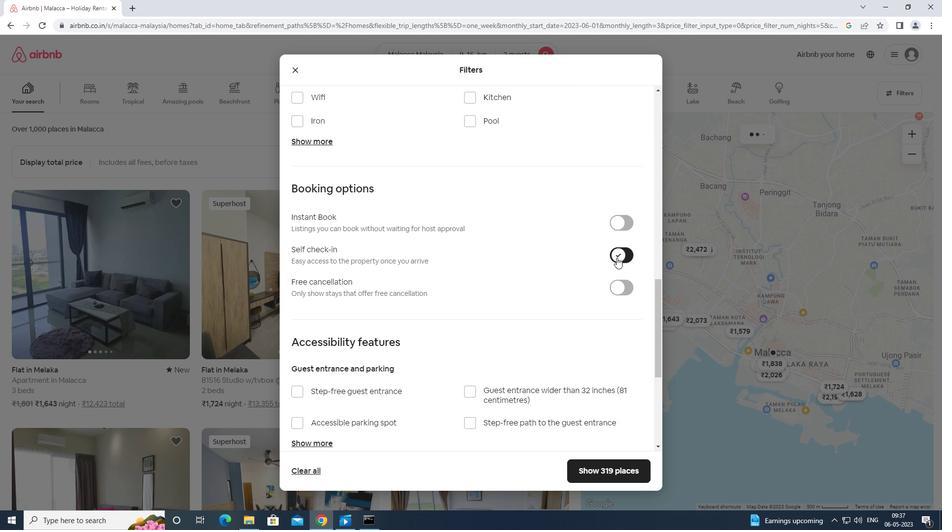 
Action: Mouse scrolled (609, 267) with delta (0, 0)
Screenshot: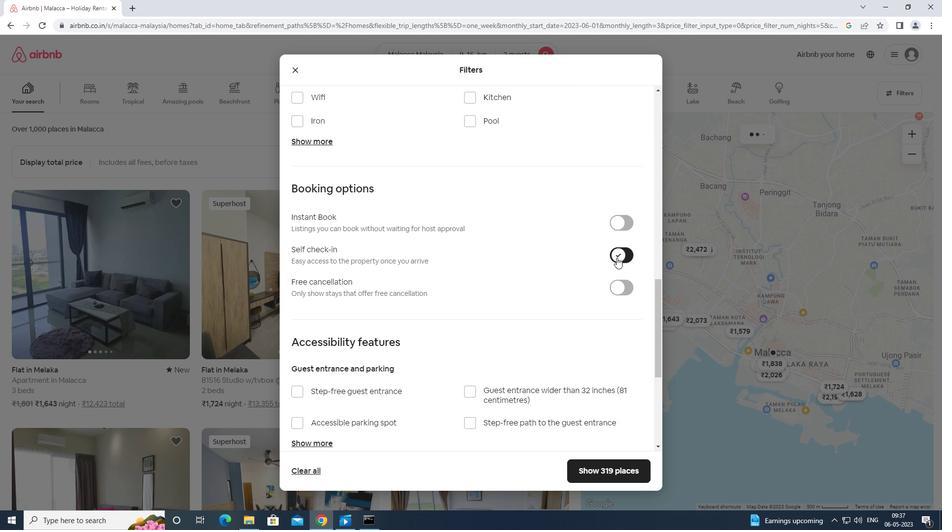
Action: Mouse moved to (607, 274)
Screenshot: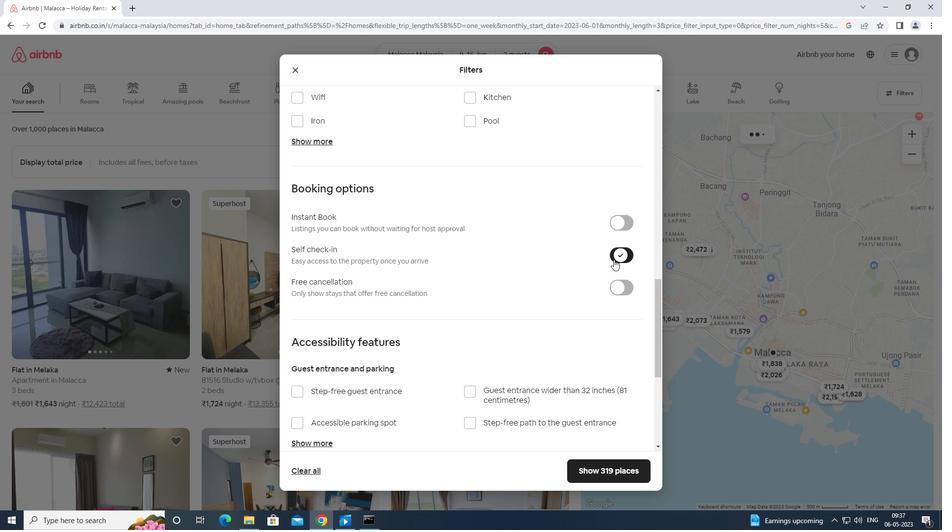 
Action: Mouse scrolled (607, 273) with delta (0, 0)
Screenshot: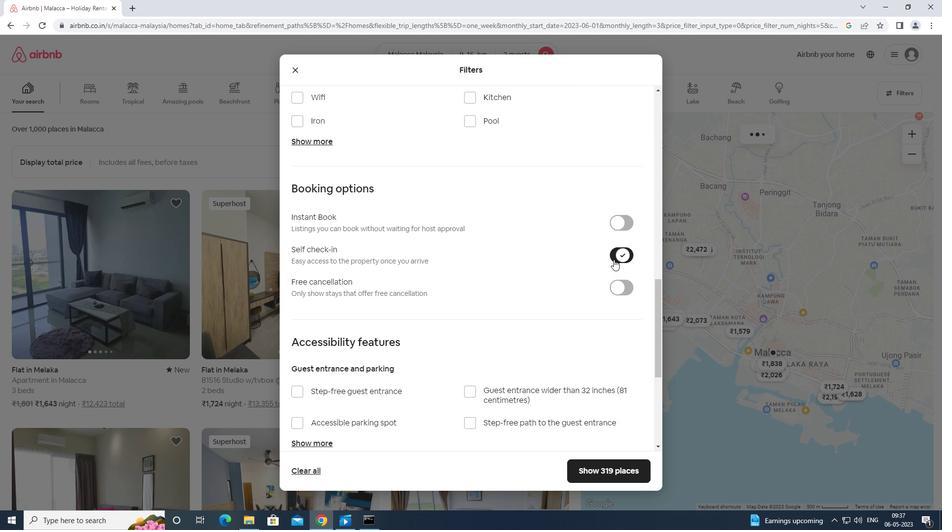 
Action: Mouse moved to (601, 282)
Screenshot: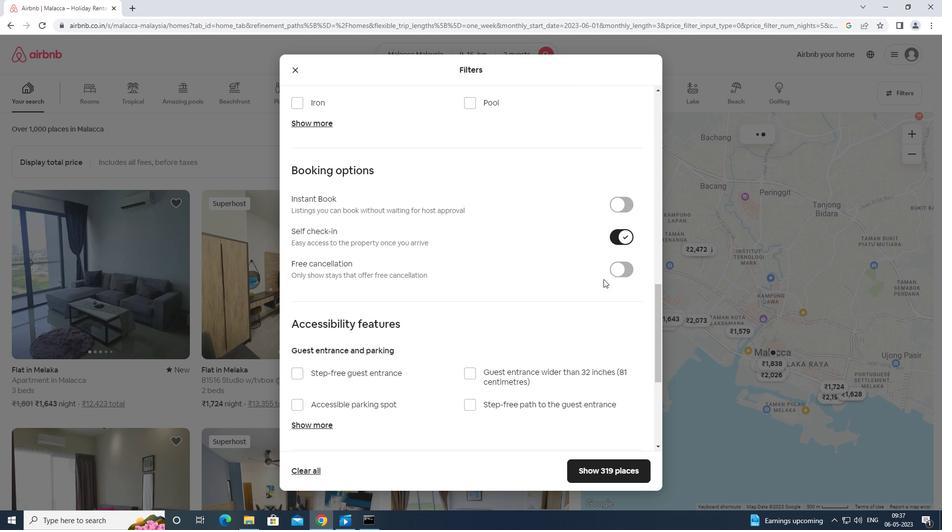 
Action: Mouse scrolled (601, 282) with delta (0, 0)
Screenshot: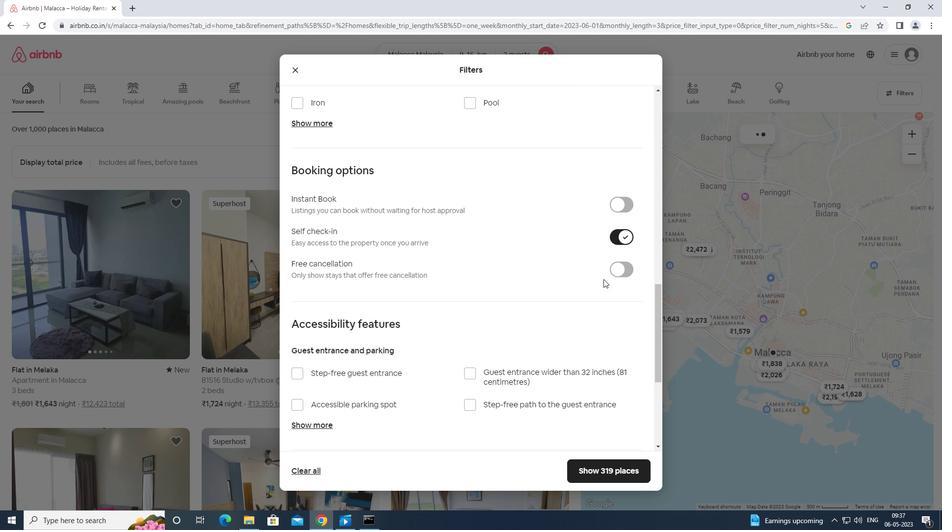 
Action: Mouse moved to (600, 283)
Screenshot: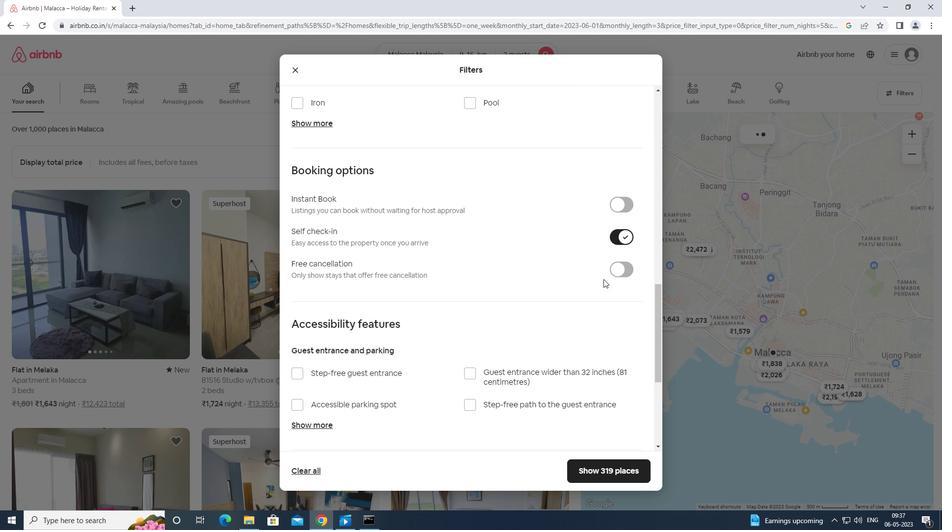 
Action: Mouse scrolled (600, 283) with delta (0, 0)
Screenshot: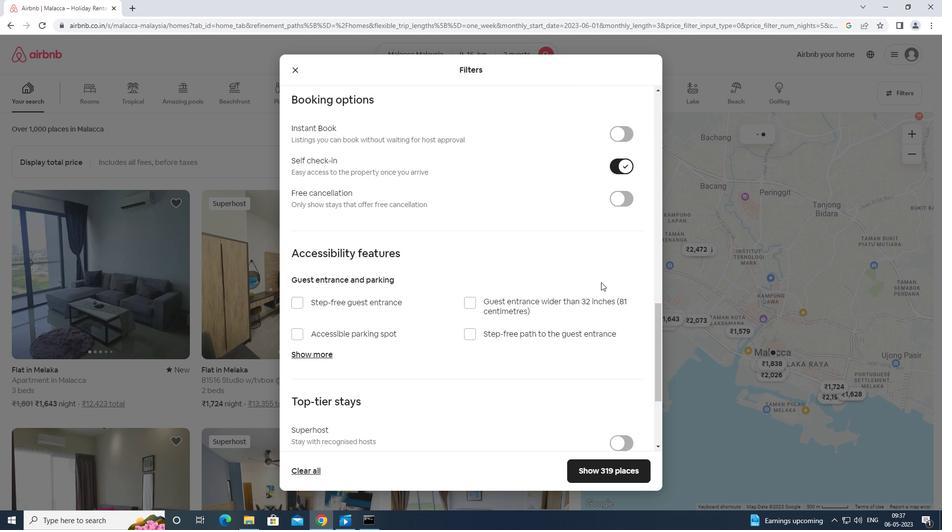 
Action: Mouse moved to (575, 292)
Screenshot: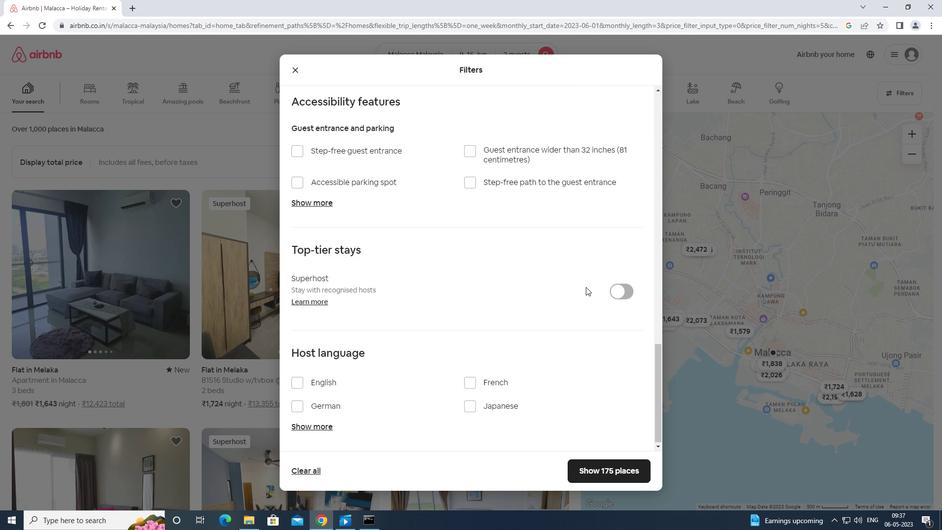 
Action: Mouse scrolled (575, 291) with delta (0, 0)
Screenshot: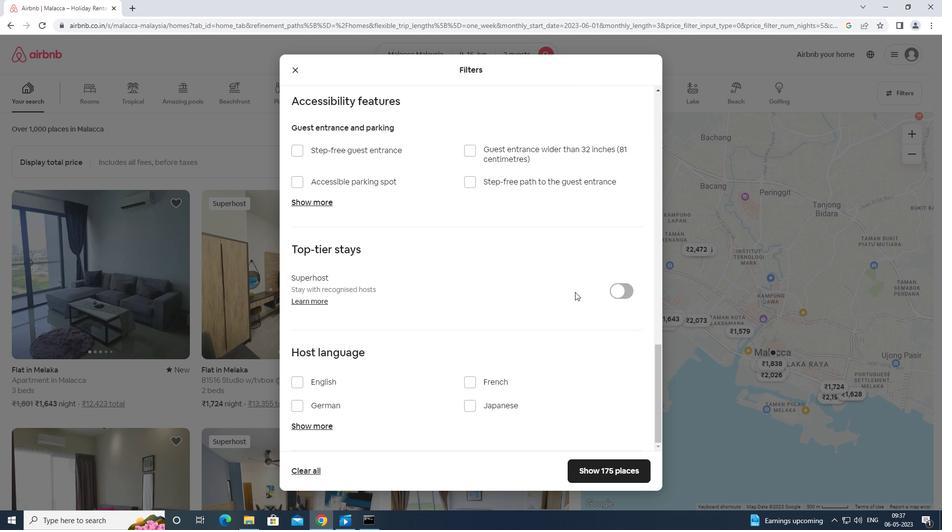 
Action: Mouse scrolled (575, 291) with delta (0, 0)
Screenshot: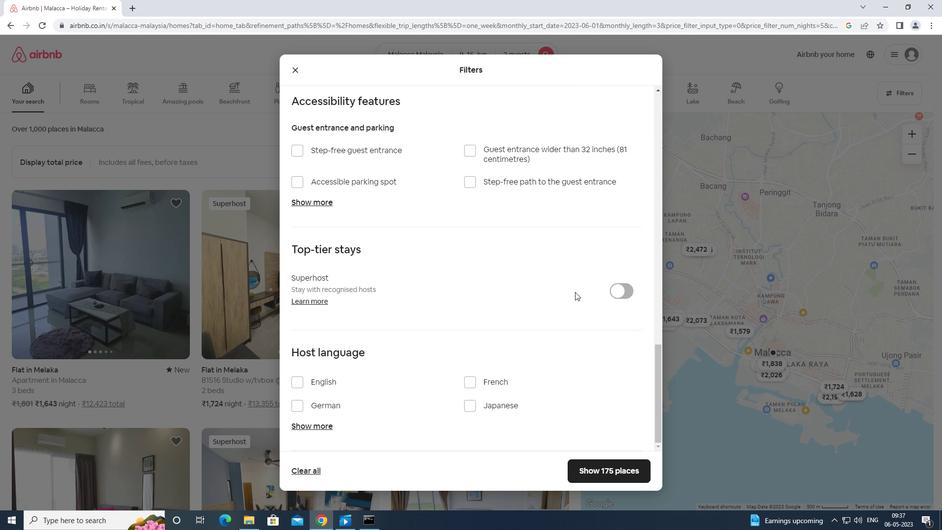 
Action: Mouse scrolled (575, 291) with delta (0, 0)
Screenshot: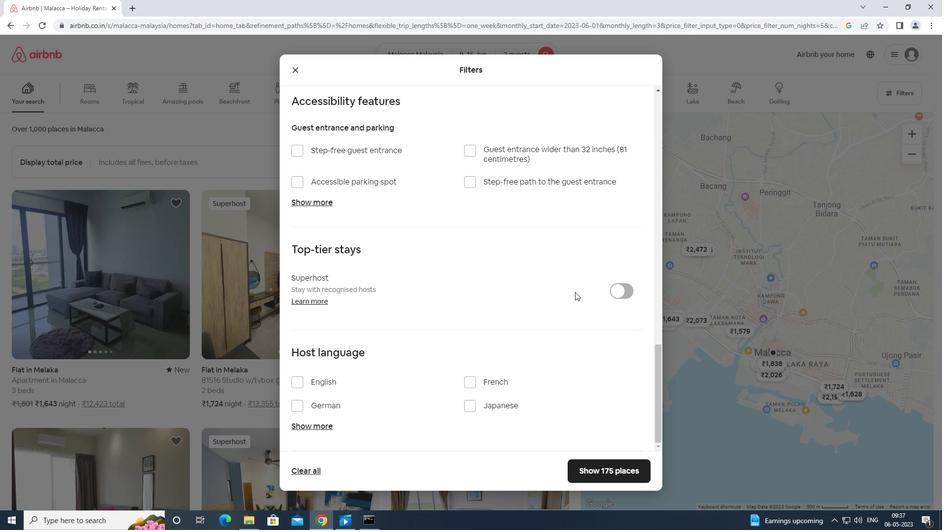 
Action: Mouse moved to (298, 379)
Screenshot: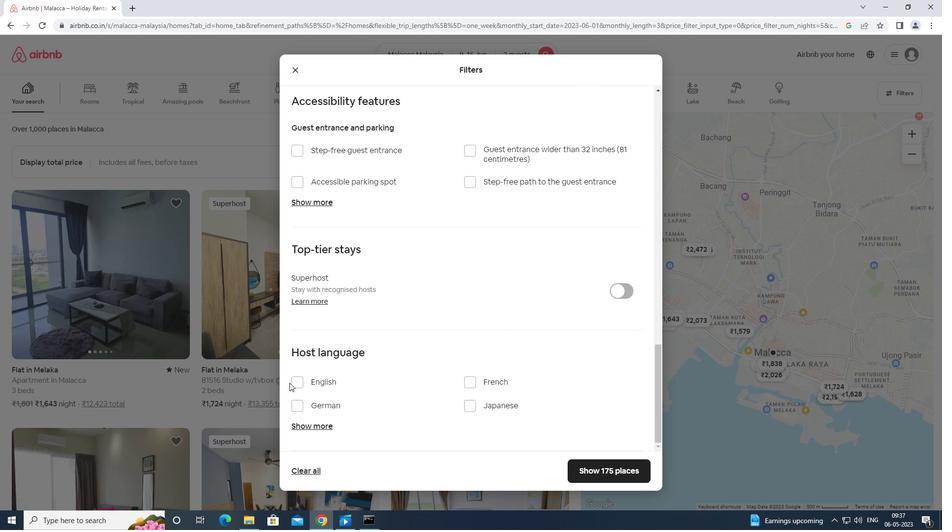 
Action: Mouse pressed left at (298, 379)
Screenshot: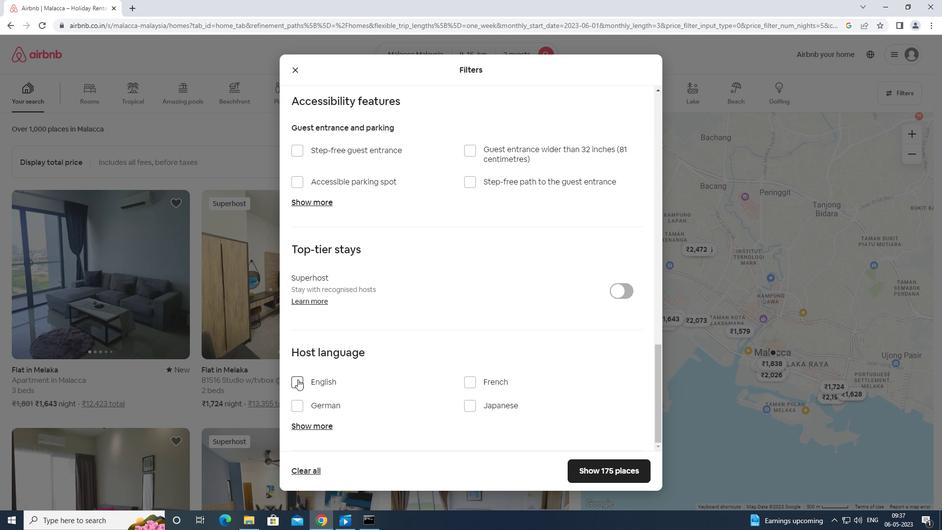 
Action: Mouse moved to (618, 464)
Screenshot: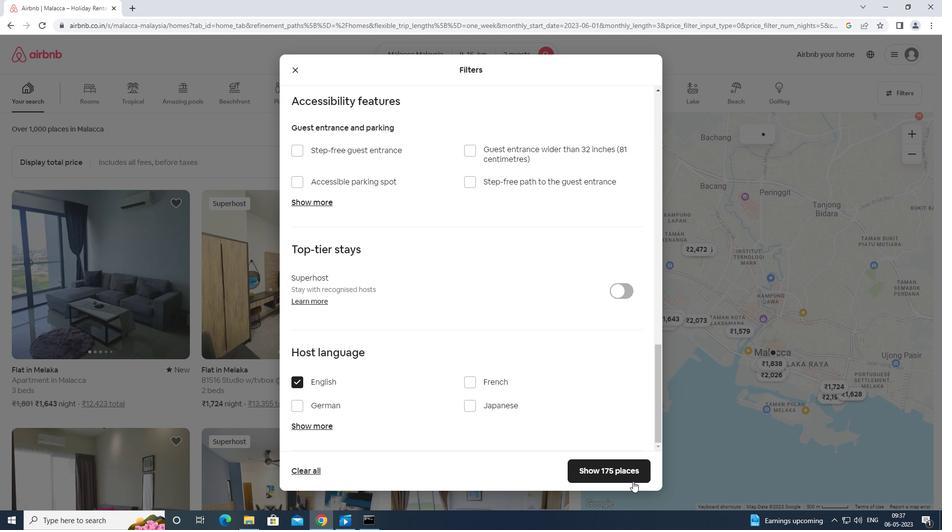 
Action: Mouse pressed left at (618, 464)
Screenshot: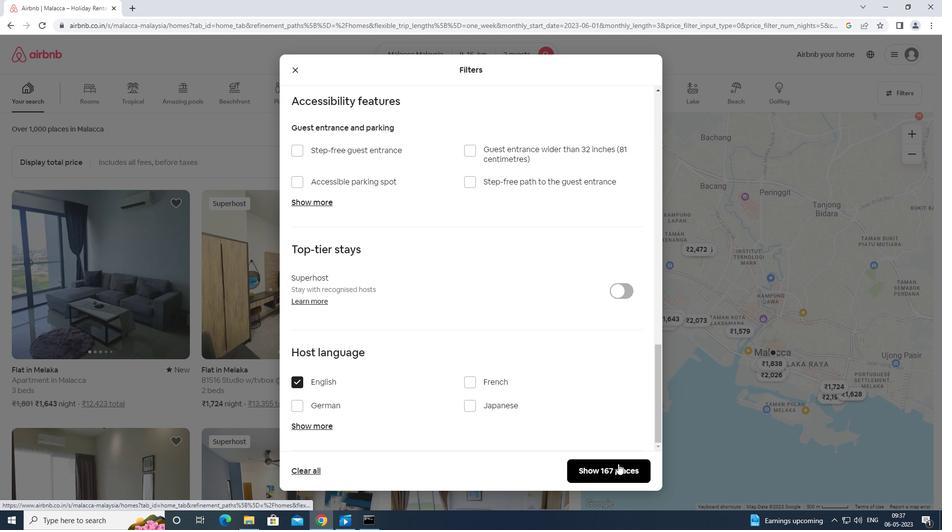 
